 Task: Send an email with the signature Gus Powell with the subject Request for feedback on a social media campaign and the message I am writing to follow up on the status of the proposal. from softage.2@softage.net to softage.10@softage.net with an attached image file Slideshow_slide.jpg and move the email from Sent Items to the folder Journaling
Action: Key pressed n
Screenshot: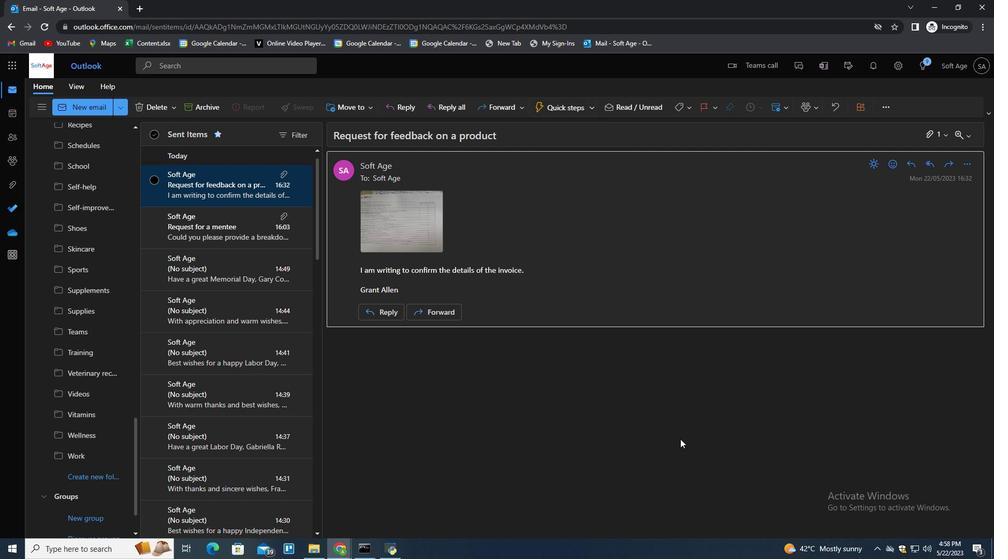 
Action: Mouse moved to (694, 106)
Screenshot: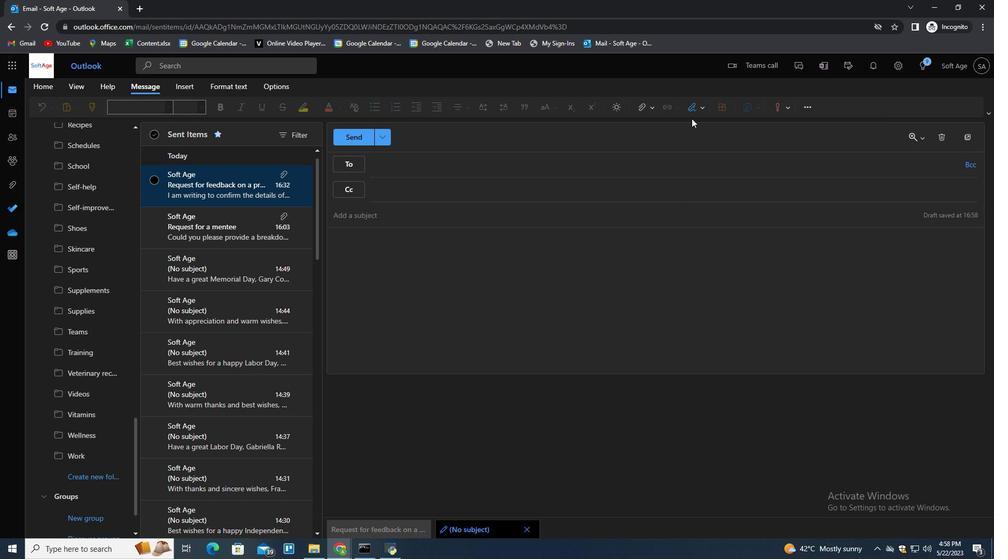 
Action: Mouse pressed left at (694, 106)
Screenshot: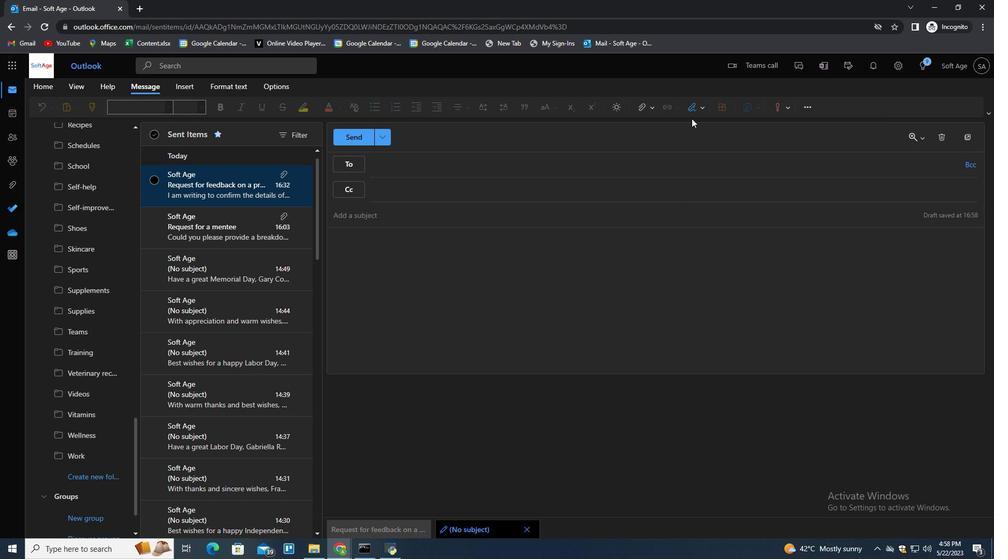 
Action: Mouse moved to (685, 150)
Screenshot: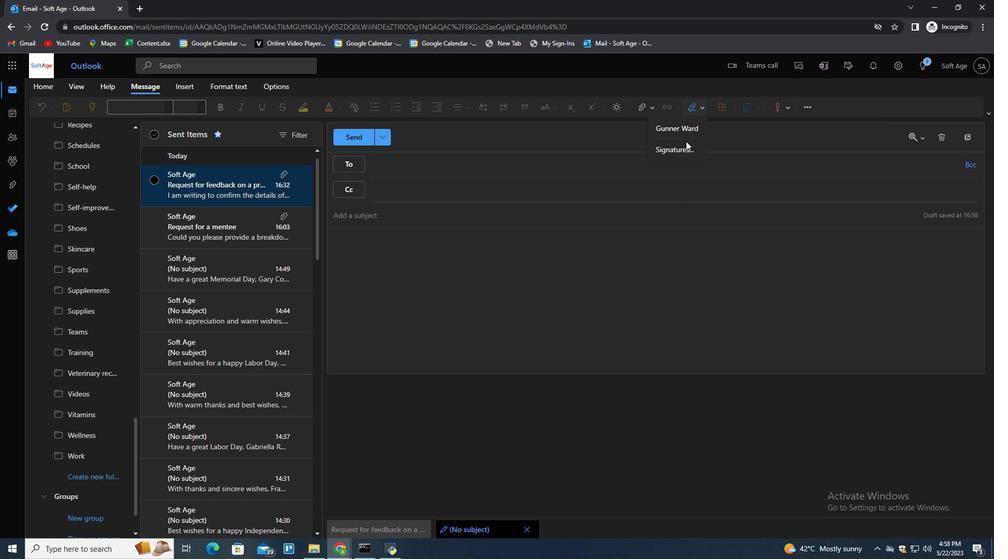 
Action: Mouse pressed left at (685, 150)
Screenshot: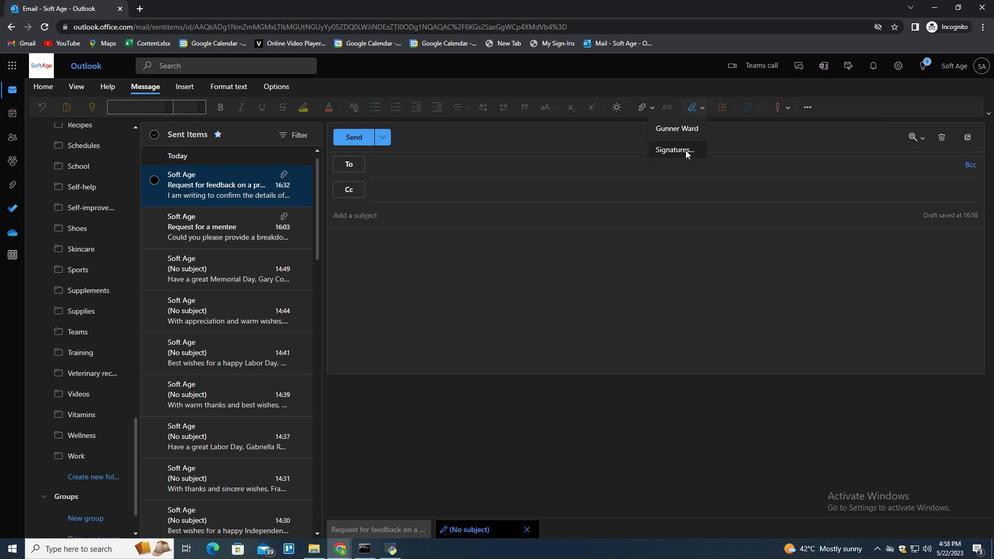 
Action: Mouse moved to (695, 192)
Screenshot: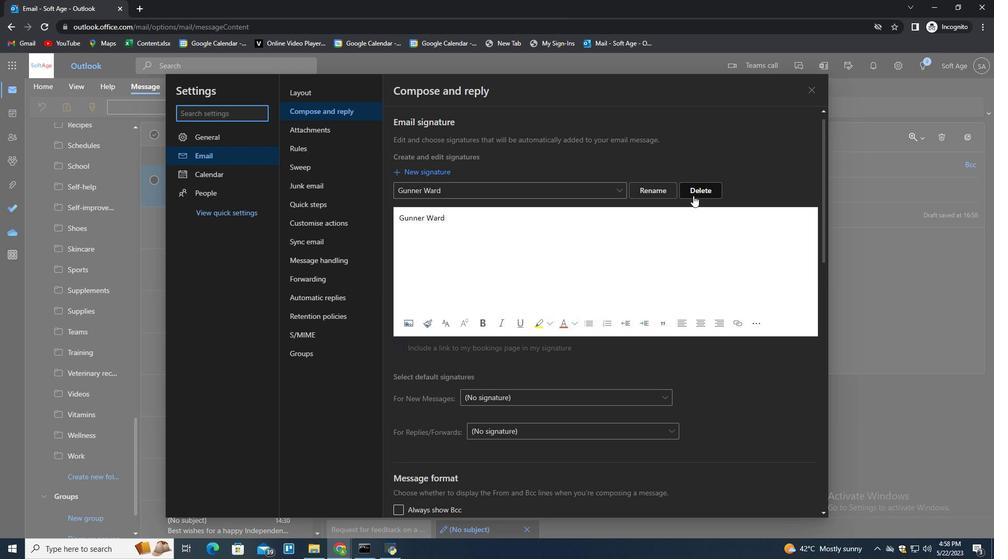 
Action: Mouse pressed left at (695, 192)
Screenshot: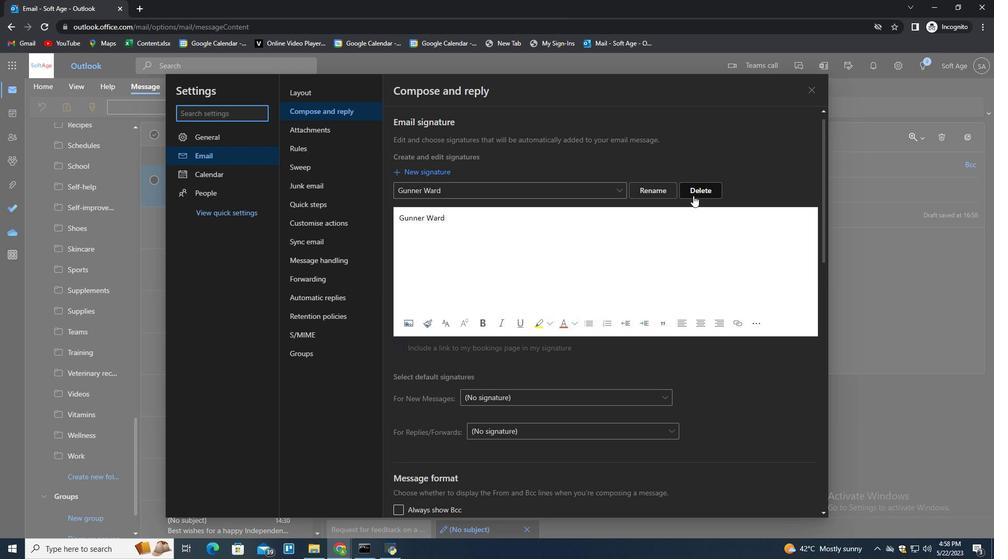 
Action: Mouse moved to (699, 189)
Screenshot: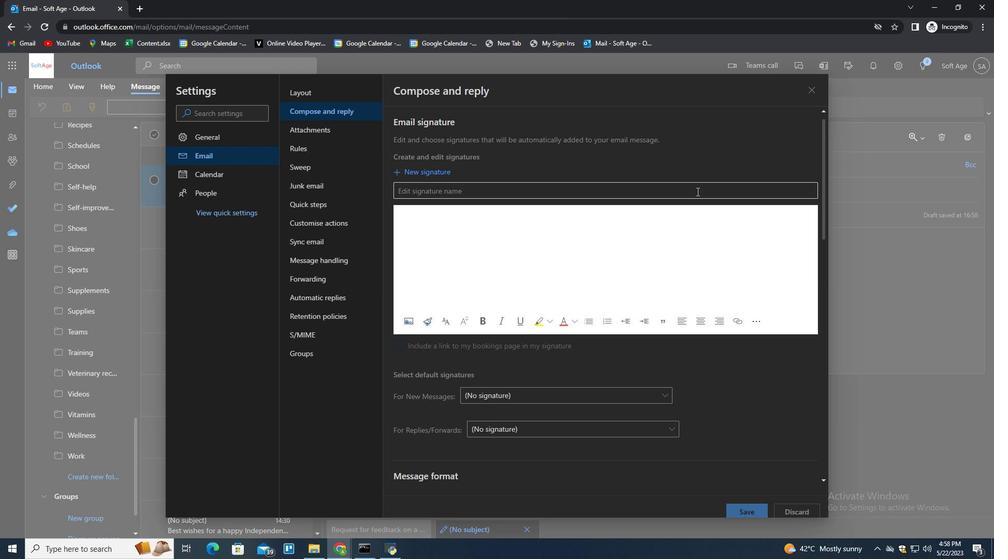 
Action: Mouse pressed left at (699, 189)
Screenshot: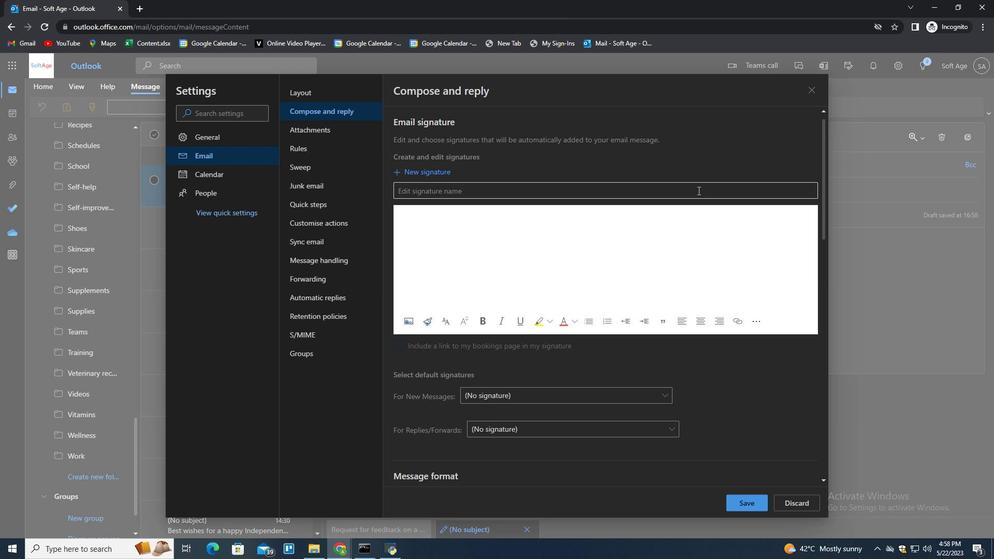 
Action: Key pressed <Key.shift>Gus<Key.space><Key.shift>Powee<Key.backspace>ll<Key.tab><Key.shift>Guss<Key.space><Key.shift><Key.backspace><Key.backspace><Key.space><Key.shift>Powell
Screenshot: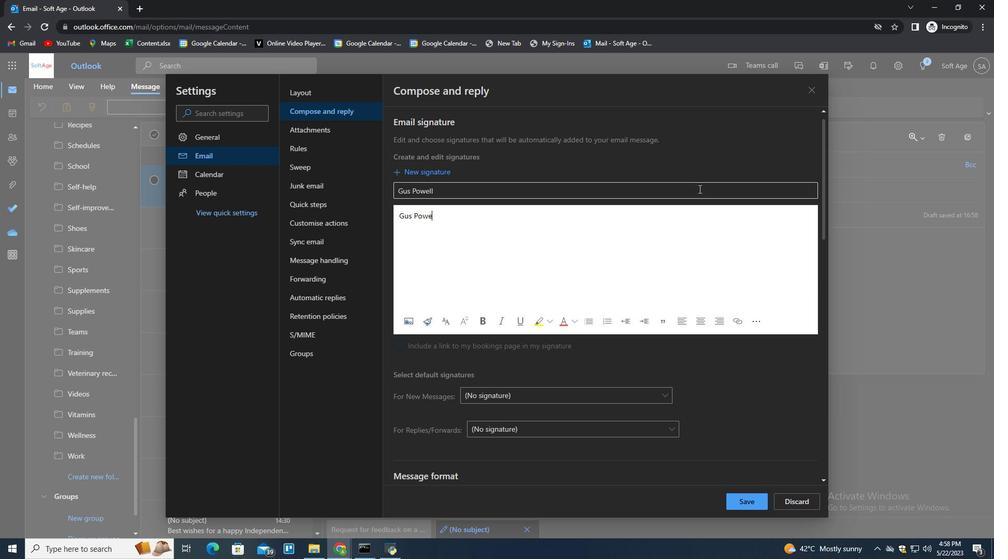 
Action: Mouse moved to (758, 503)
Screenshot: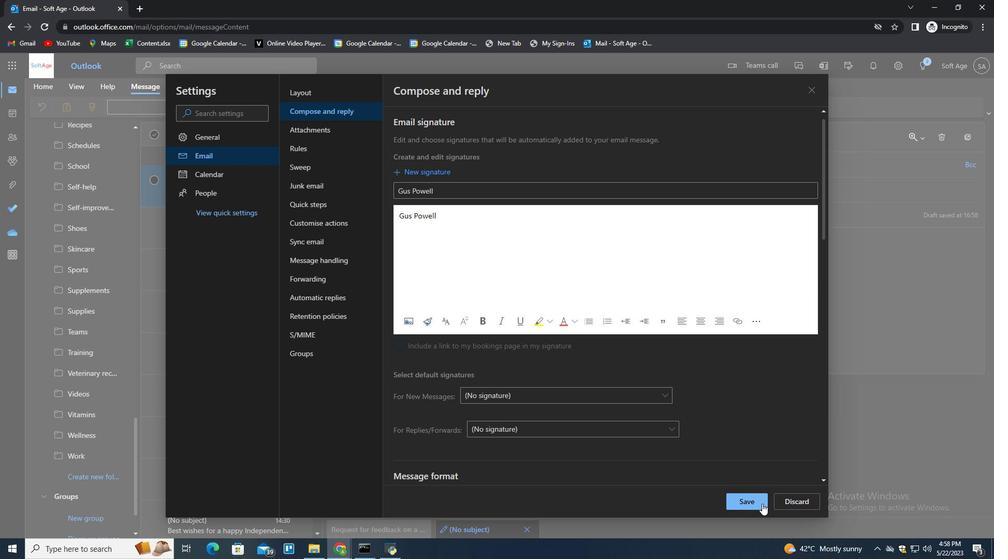 
Action: Mouse pressed left at (758, 503)
Screenshot: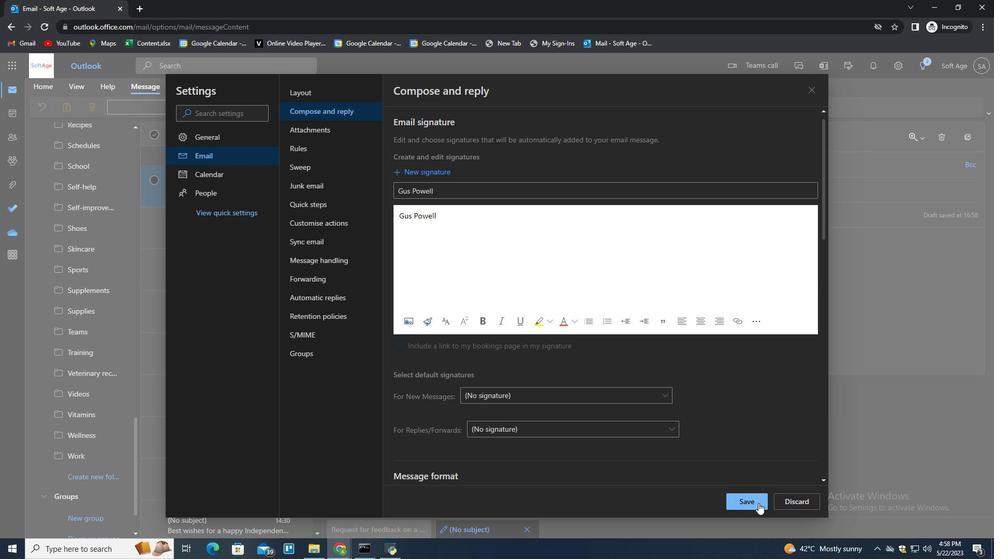 
Action: Mouse moved to (884, 293)
Screenshot: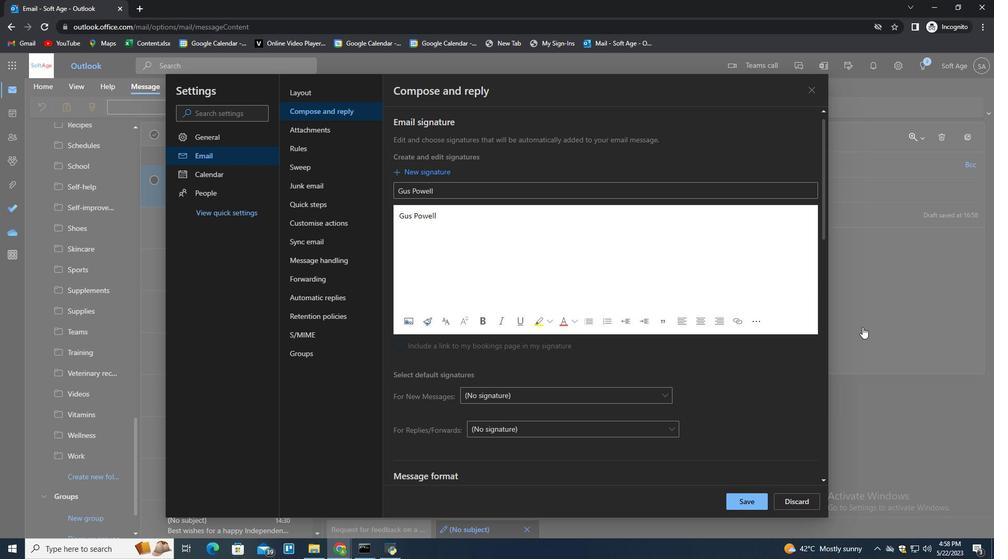 
Action: Mouse pressed left at (884, 293)
Screenshot: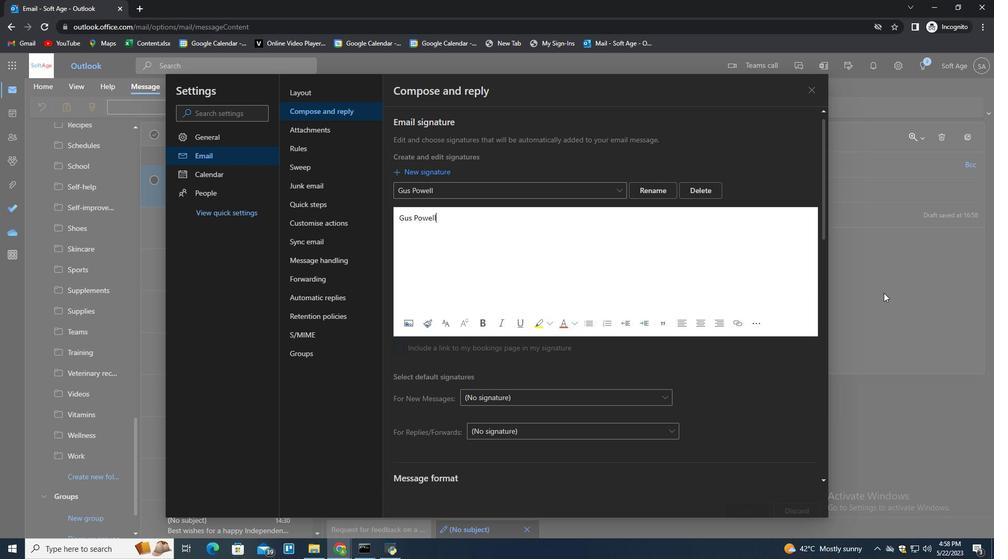 
Action: Mouse moved to (696, 102)
Screenshot: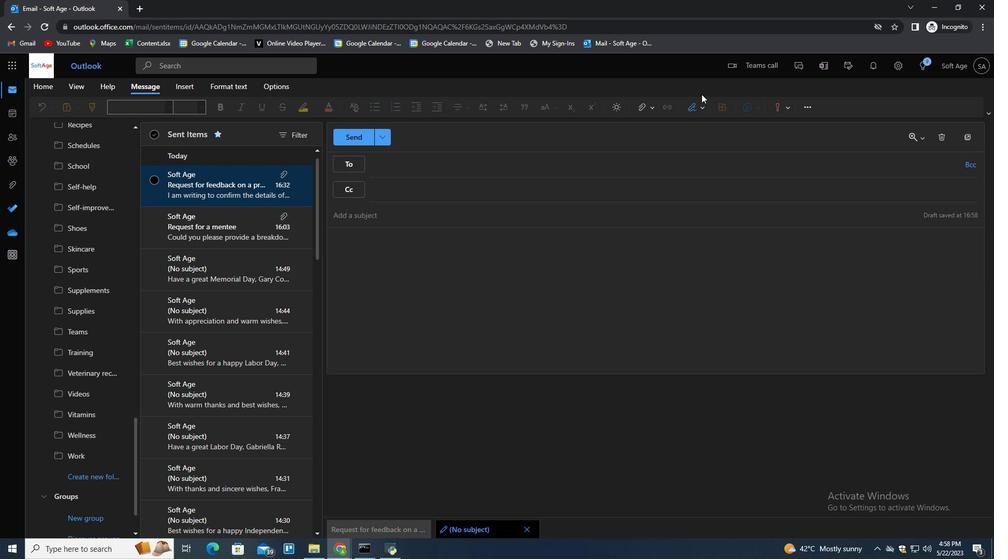 
Action: Mouse pressed left at (696, 102)
Screenshot: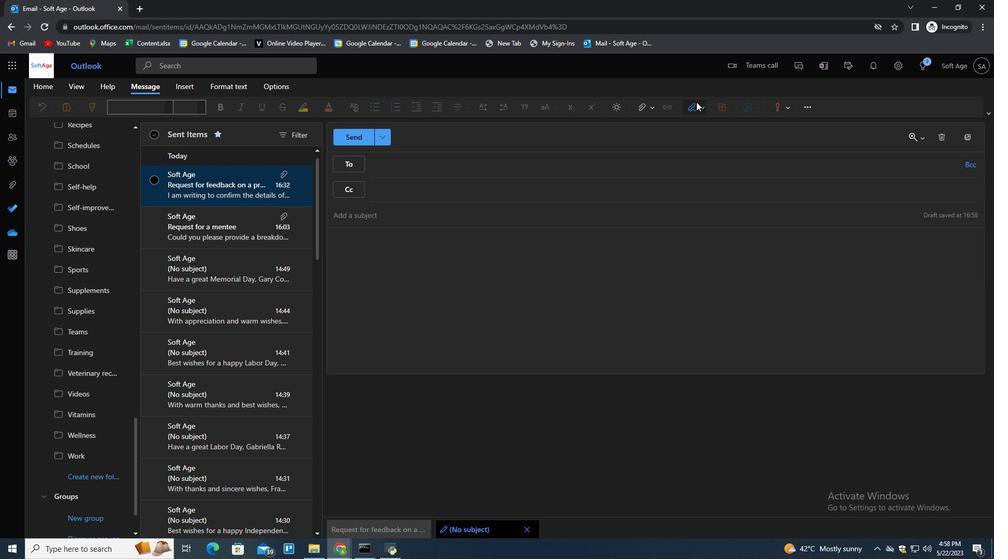 
Action: Mouse moved to (679, 136)
Screenshot: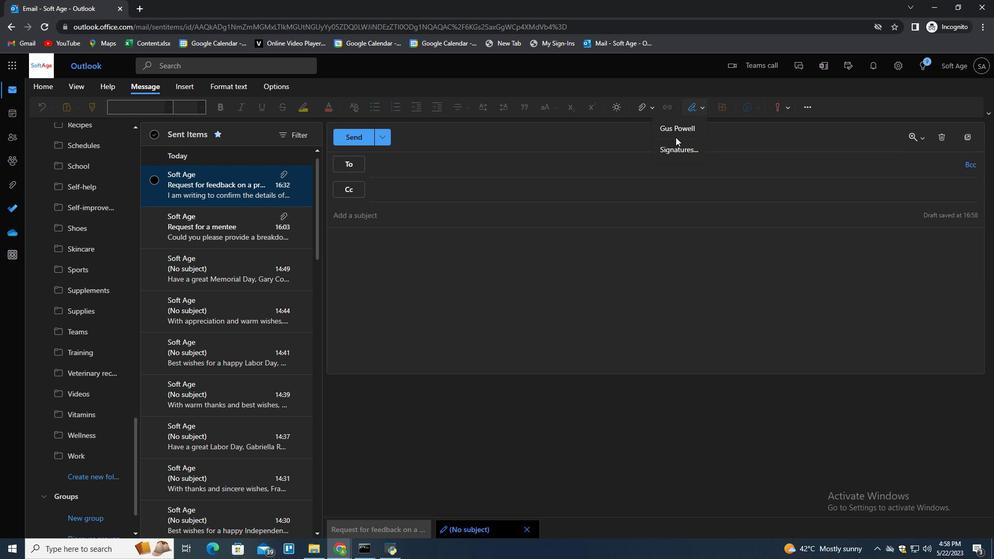 
Action: Mouse pressed left at (679, 136)
Screenshot: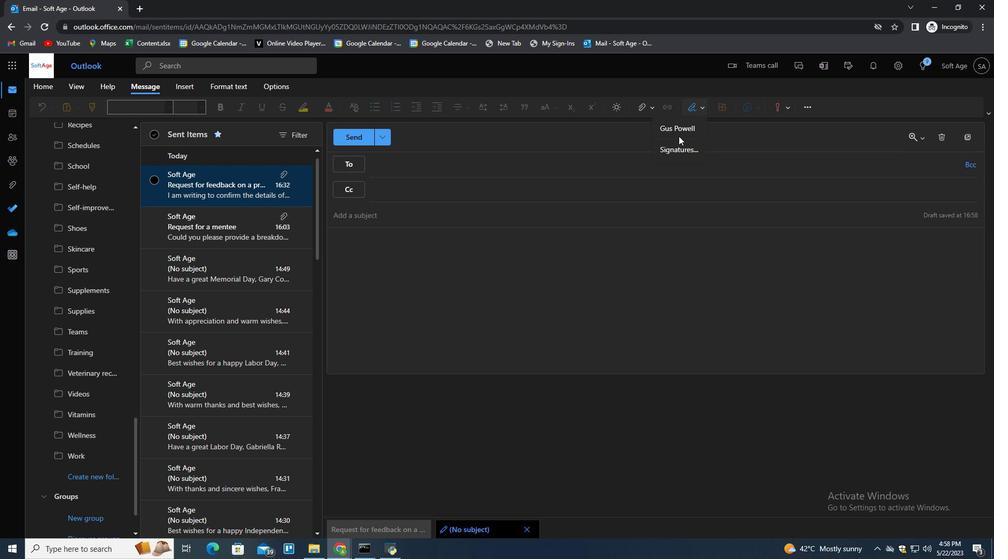 
Action: Mouse moved to (436, 214)
Screenshot: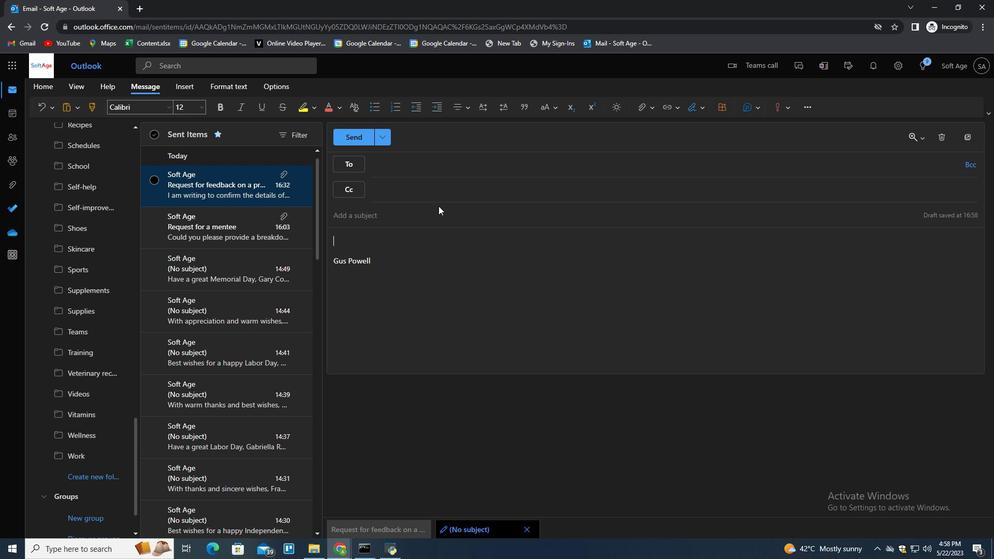 
Action: Mouse pressed left at (436, 214)
Screenshot: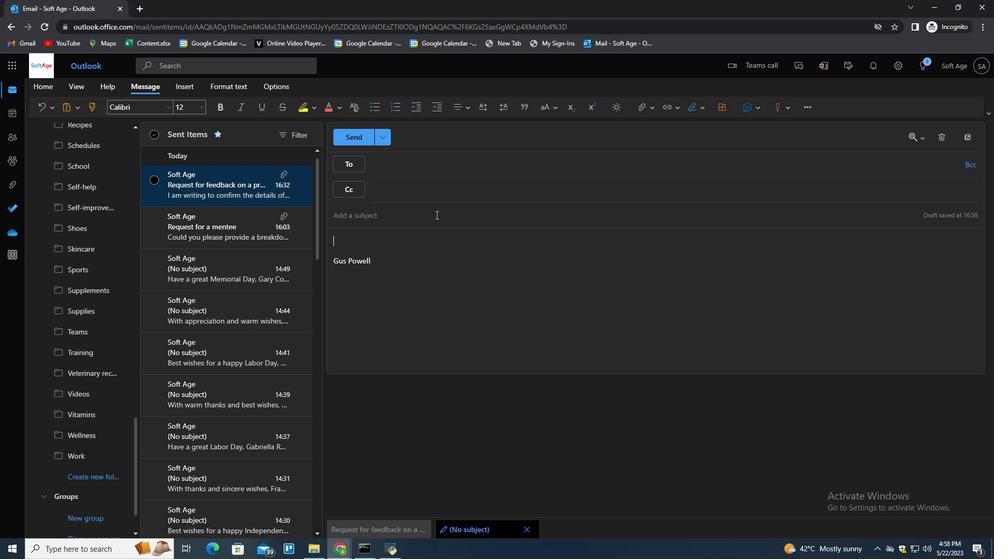
Action: Key pressed <Key.shift>
Screenshot: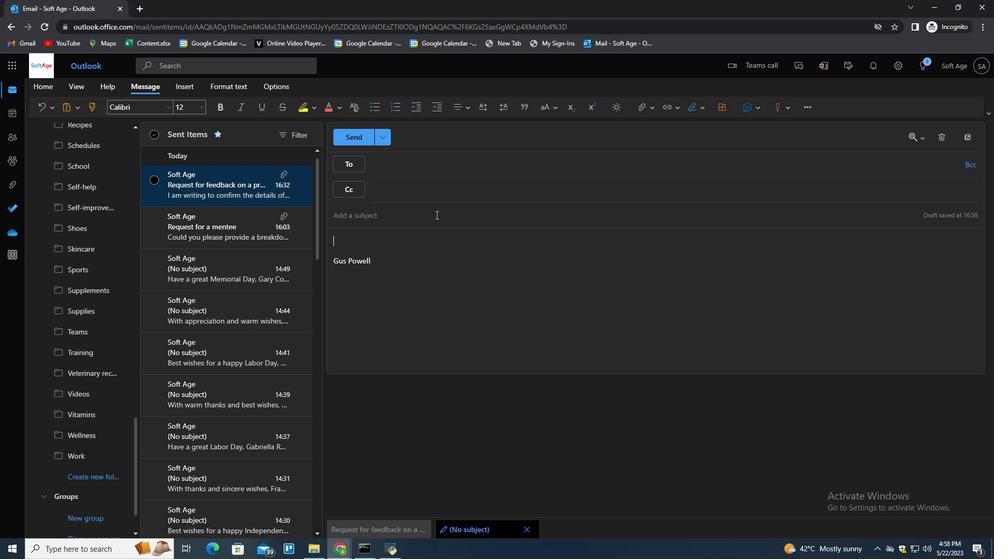 
Action: Mouse moved to (436, 214)
Screenshot: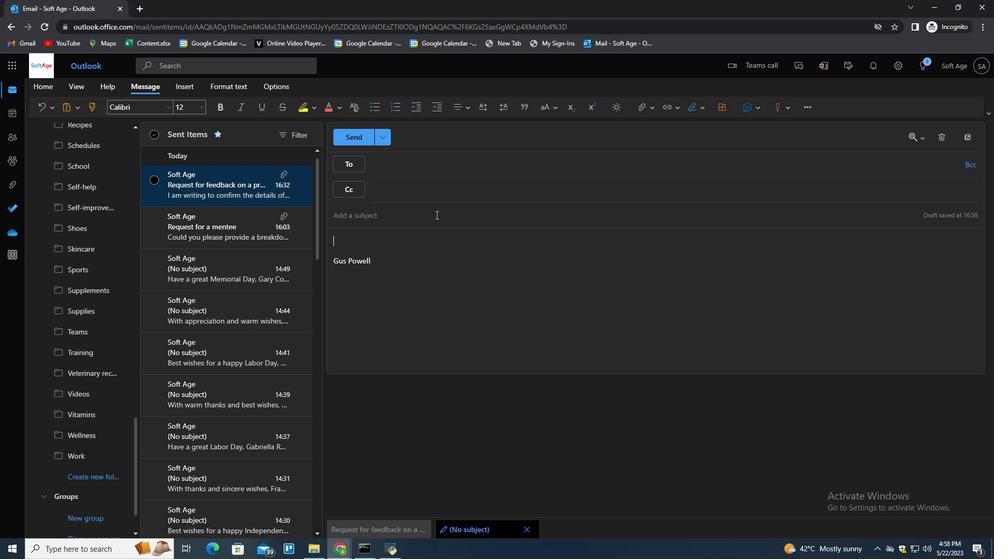 
Action: Key pressed Request<Key.space>for<Key.space>feedback<Key.space>on<Key.space>a<Key.space>social<Key.space>mediaco<Key.backspace><Key.backspace><Key.space>compaign<Key.tab>
Screenshot: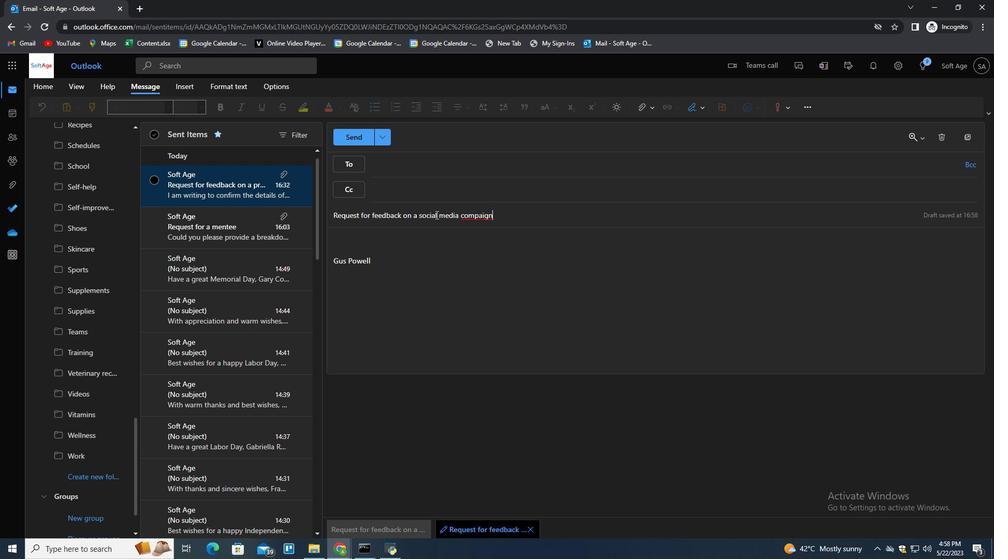 
Action: Mouse moved to (489, 217)
Screenshot: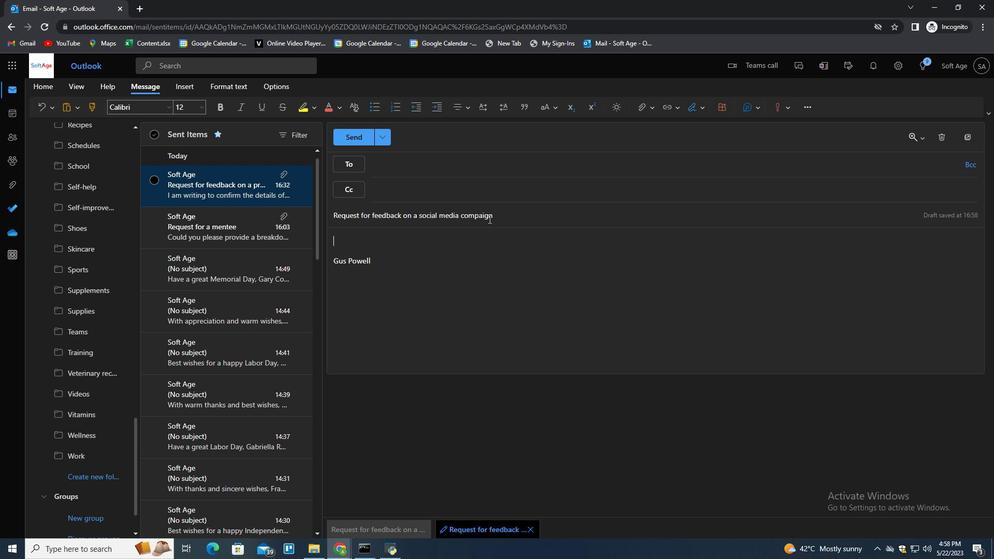 
Action: Mouse pressed left at (489, 217)
Screenshot: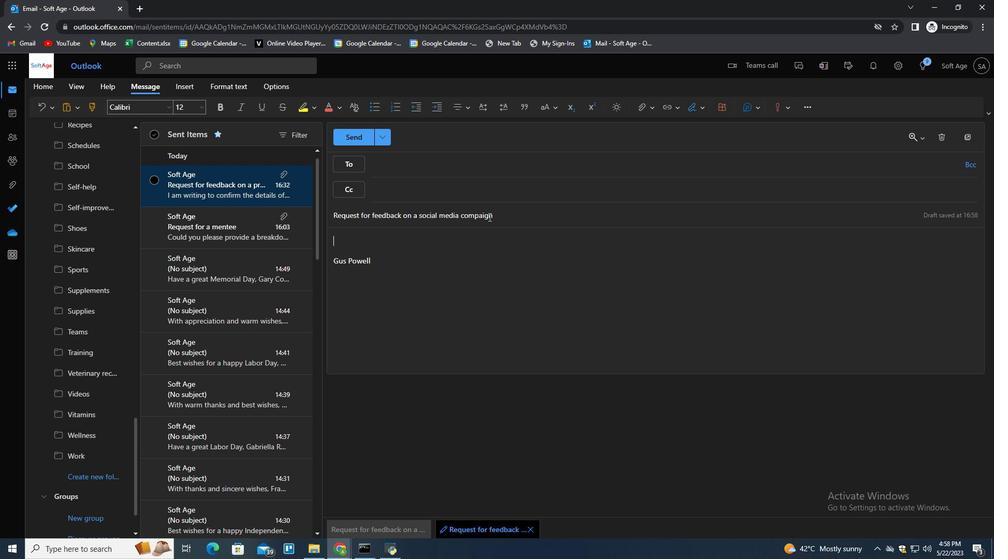 
Action: Mouse moved to (533, 218)
Screenshot: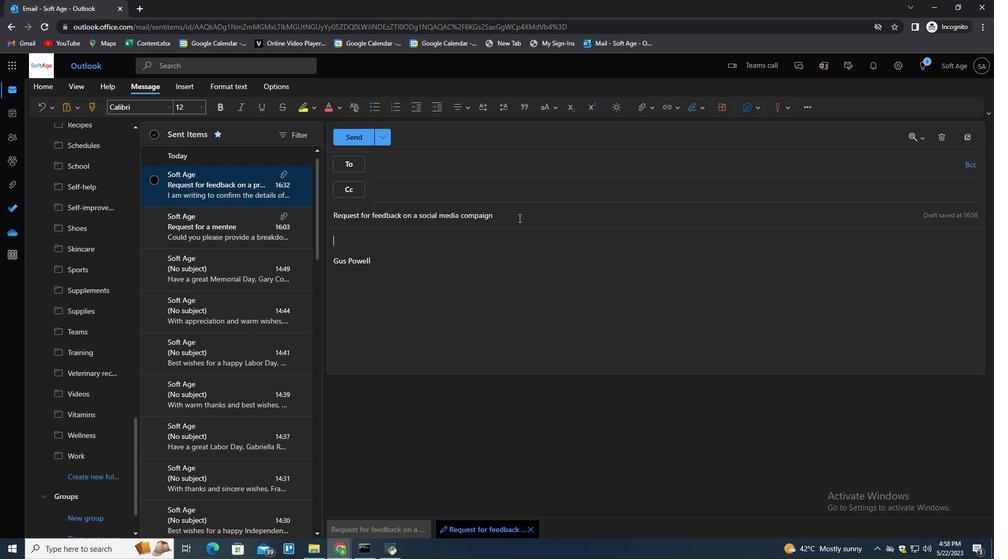 
Action: Key pressed <Key.left><Key.left><Key.left><Key.left><Key.left><Key.left><Key.right><Key.backspace>a<Key.tab><Key.shift>I<Key.space>am<Key.space>writing<Key.space>to<Key.space>follow<Key.space>up<Key.space>on<Key.space>the<Key.space>status<Key.space>of<Key.space>the<Key.space>proposal<Key.backspace>l.
Screenshot: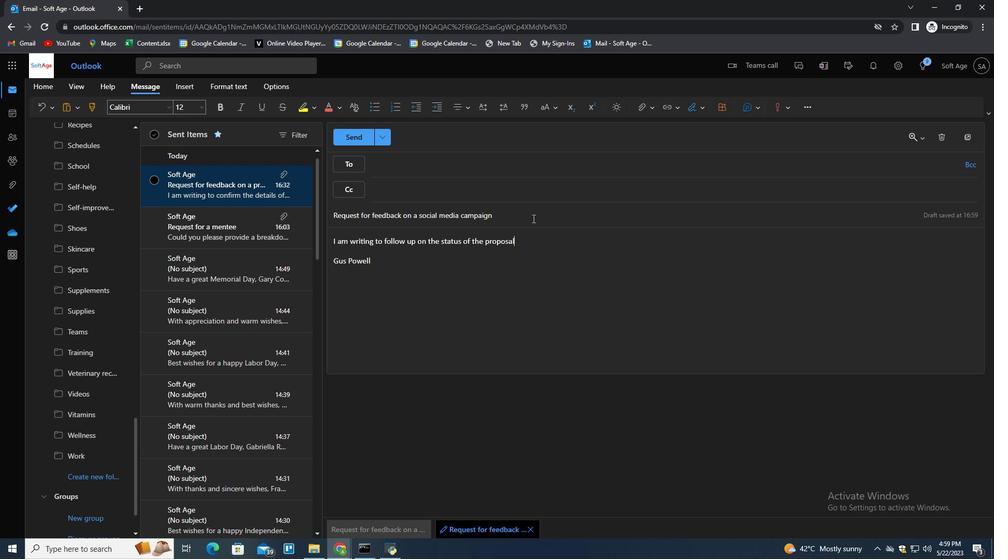 
Action: Mouse moved to (475, 168)
Screenshot: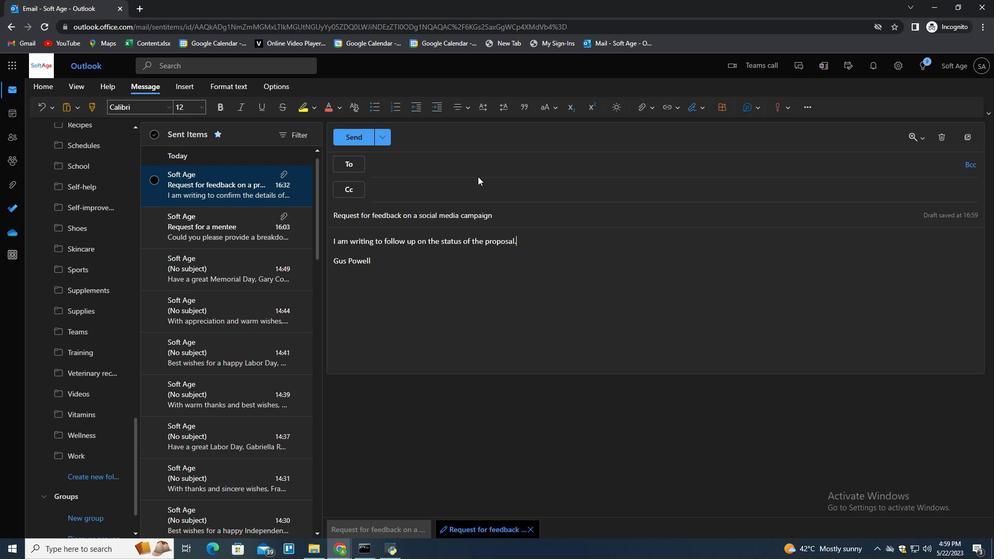 
Action: Mouse pressed left at (475, 168)
Screenshot: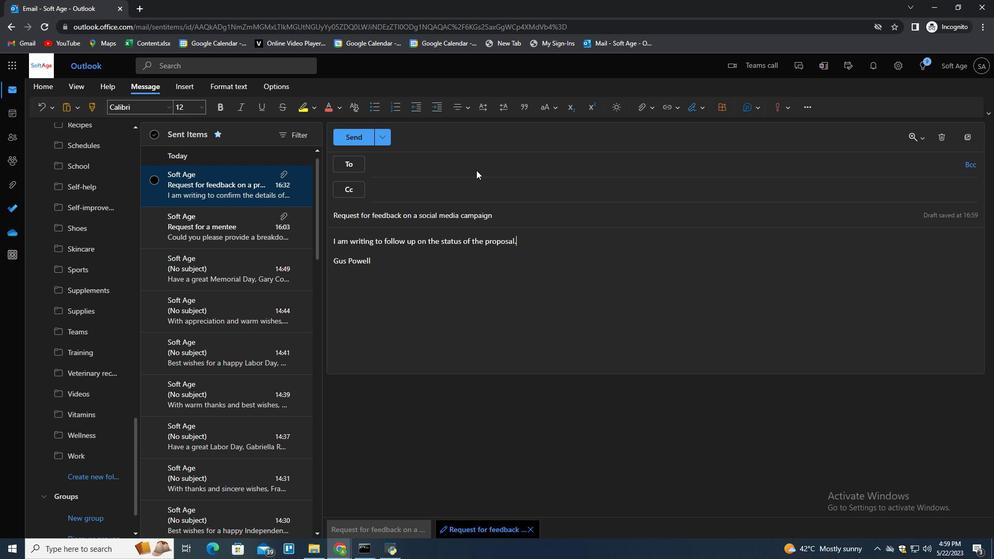 
Action: Key pressed softage.10softgae<Key.backspace><Key.backspace>ag<Key.backspace><Key.backspace>a<Key.backspace><Key.backspace>age.net<Key.enter><Key.left><Key.left><Key.left><Key.left><Key.left><Key.left><Key.left><Key.left><Key.left><Key.left><Key.left><Key.shift>@<Key.enter>
Screenshot: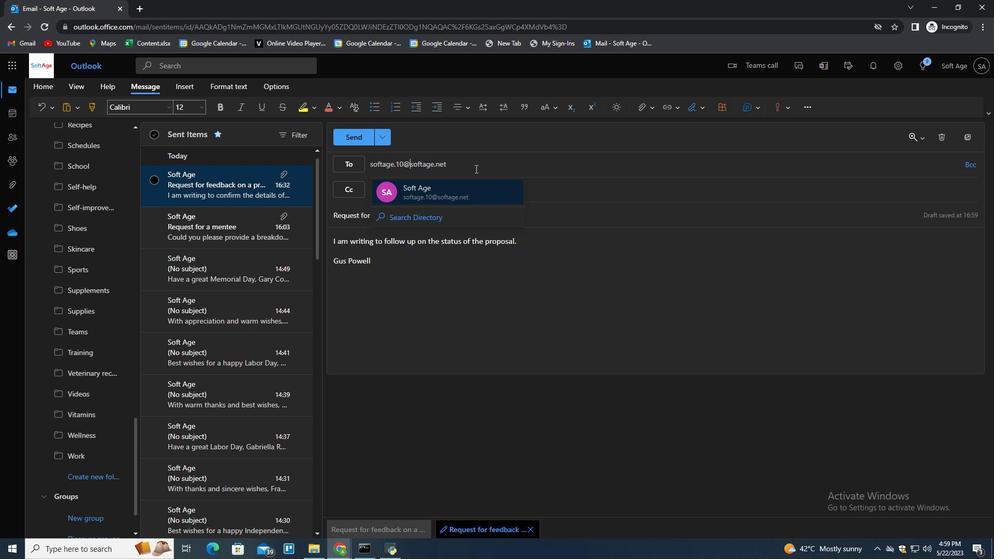 
Action: Mouse moved to (561, 253)
Screenshot: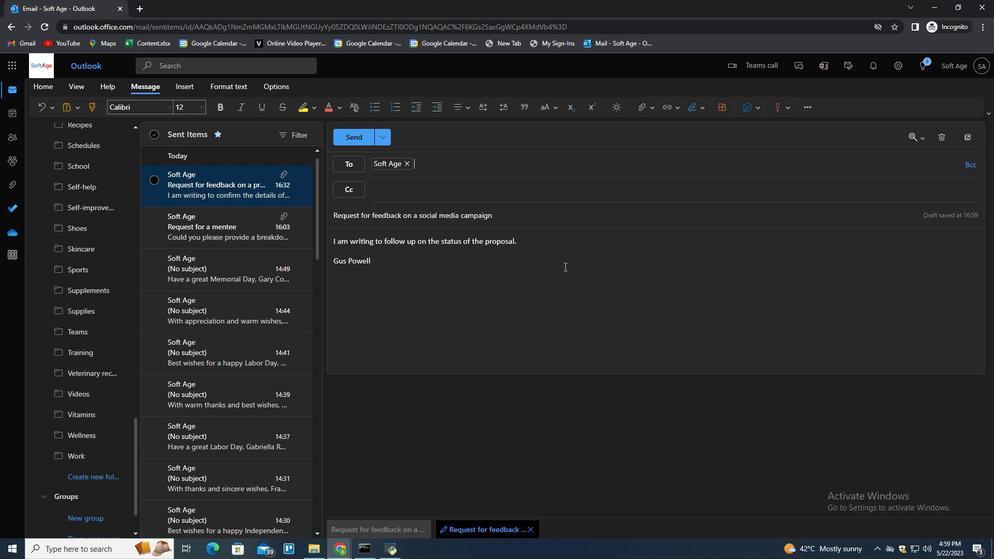 
Action: Mouse pressed left at (561, 253)
Screenshot: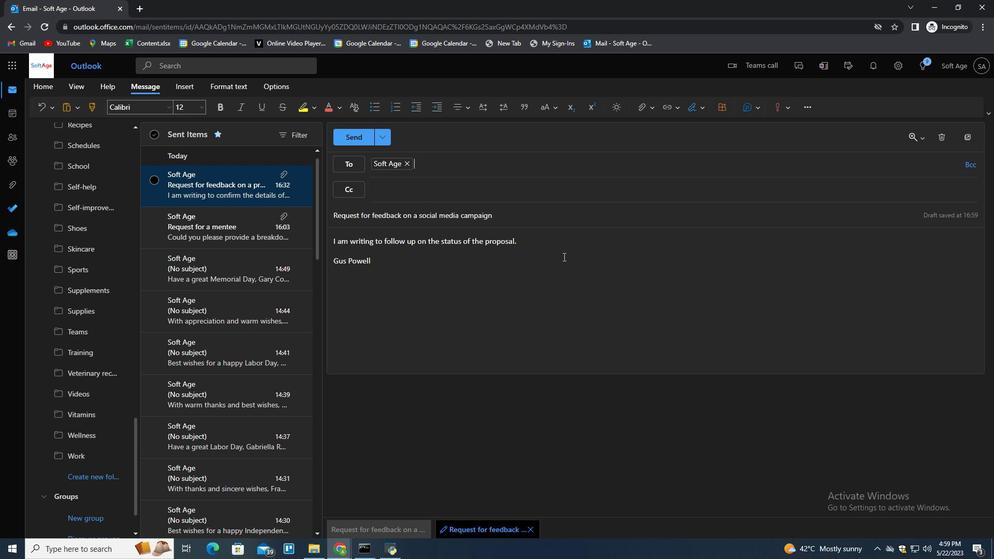 
Action: Mouse moved to (645, 109)
Screenshot: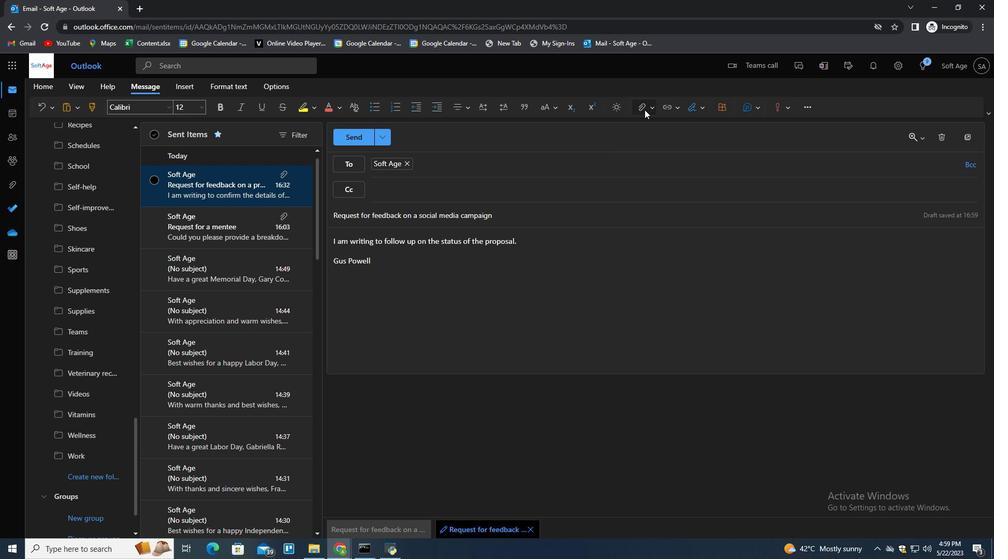 
Action: Mouse pressed left at (645, 109)
Screenshot: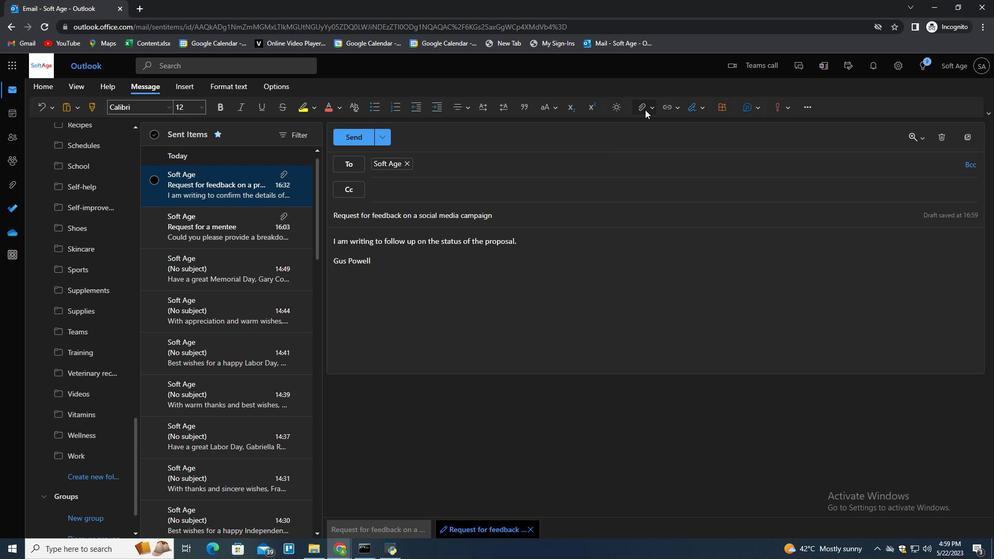 
Action: Mouse moved to (631, 124)
Screenshot: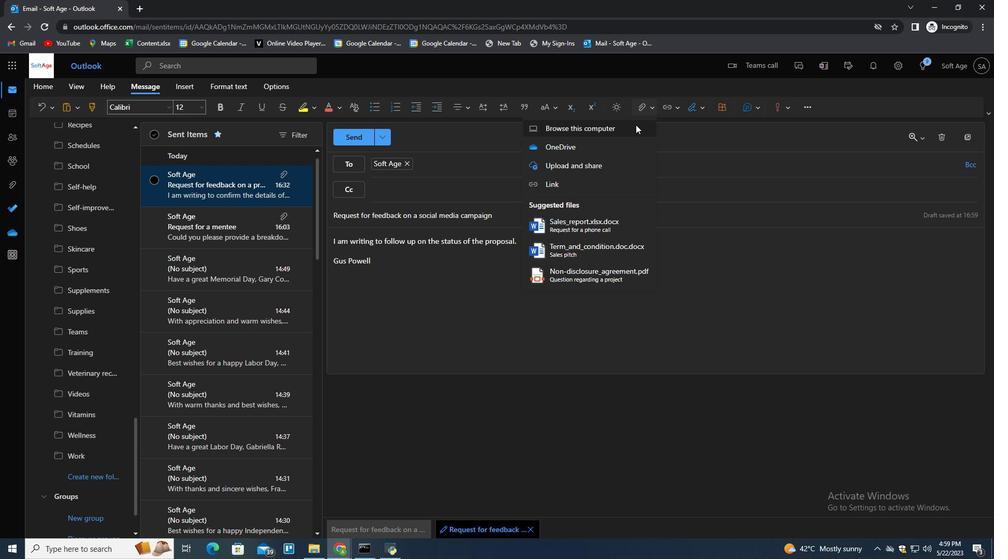 
Action: Mouse pressed left at (631, 124)
Screenshot: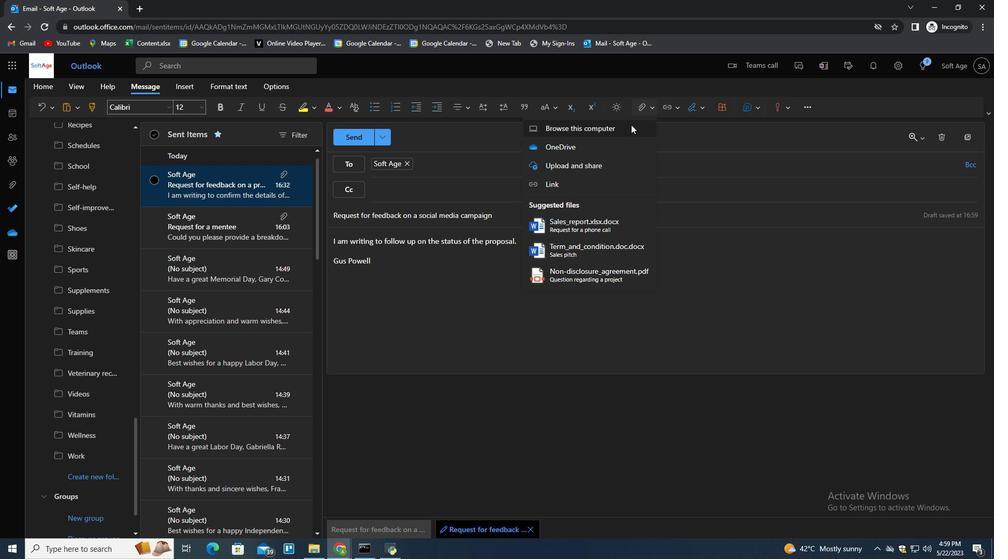 
Action: Mouse moved to (204, 148)
Screenshot: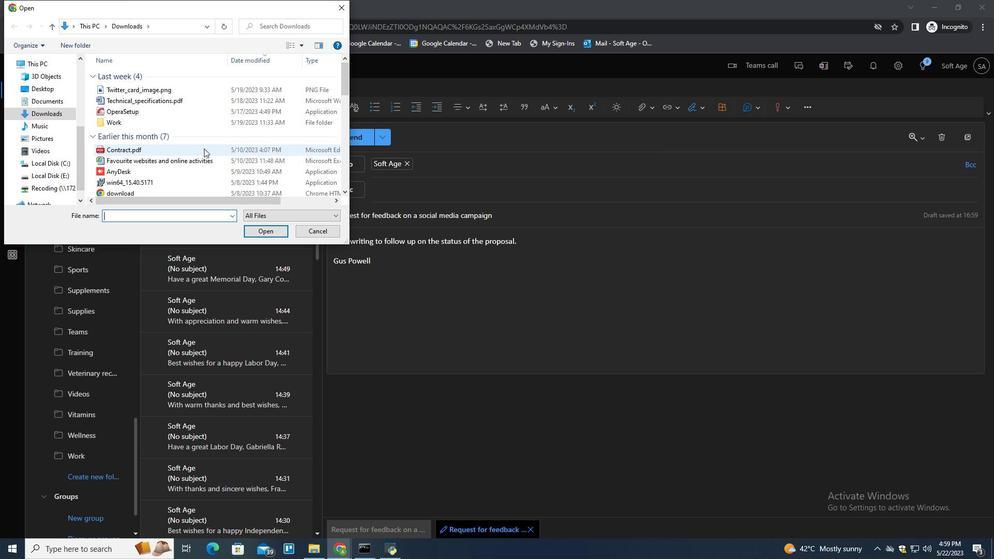 
Action: Mouse scrolled (204, 147) with delta (0, 0)
Screenshot: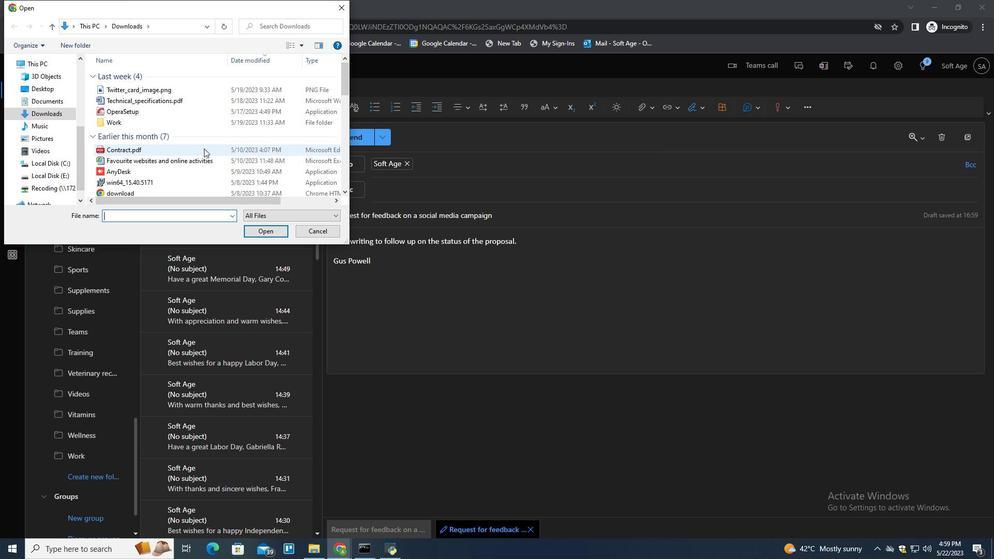 
Action: Mouse scrolled (204, 147) with delta (0, 0)
Screenshot: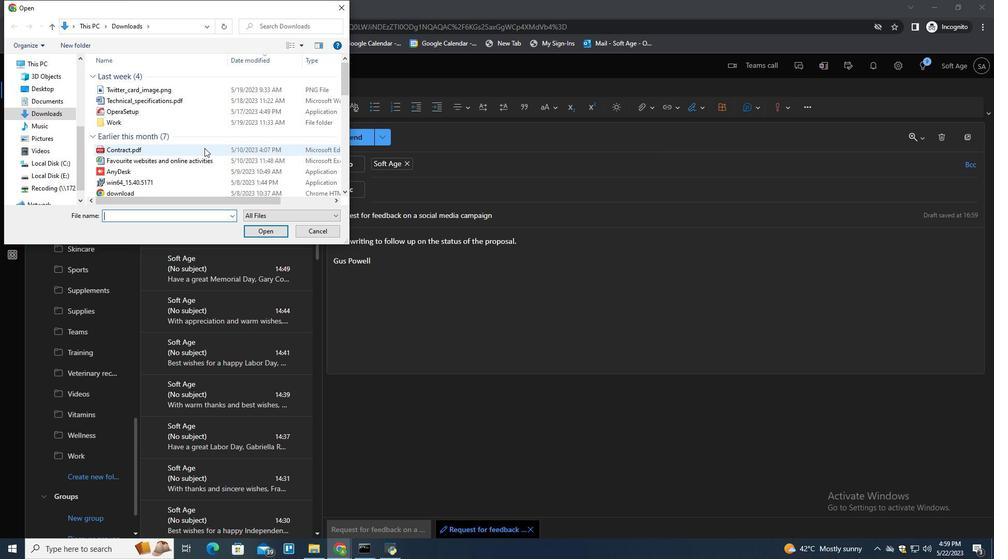 
Action: Mouse scrolled (204, 147) with delta (0, 0)
Screenshot: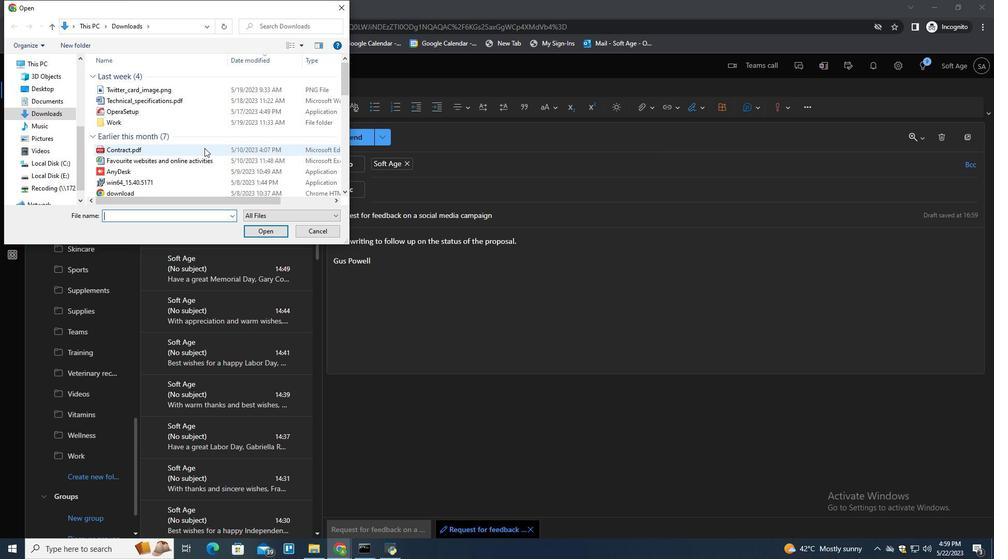 
Action: Mouse scrolled (204, 147) with delta (0, 0)
Screenshot: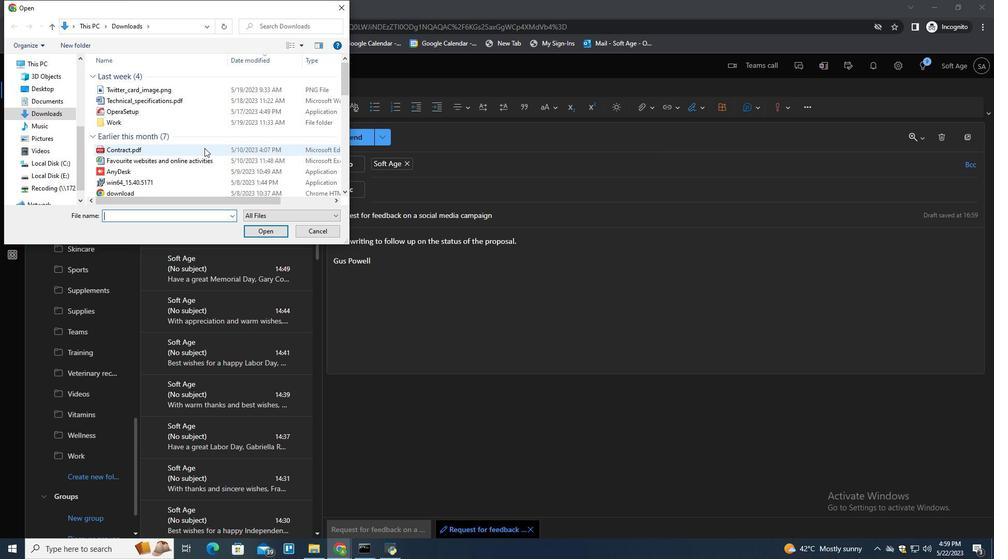 
Action: Mouse scrolled (204, 147) with delta (0, 0)
Screenshot: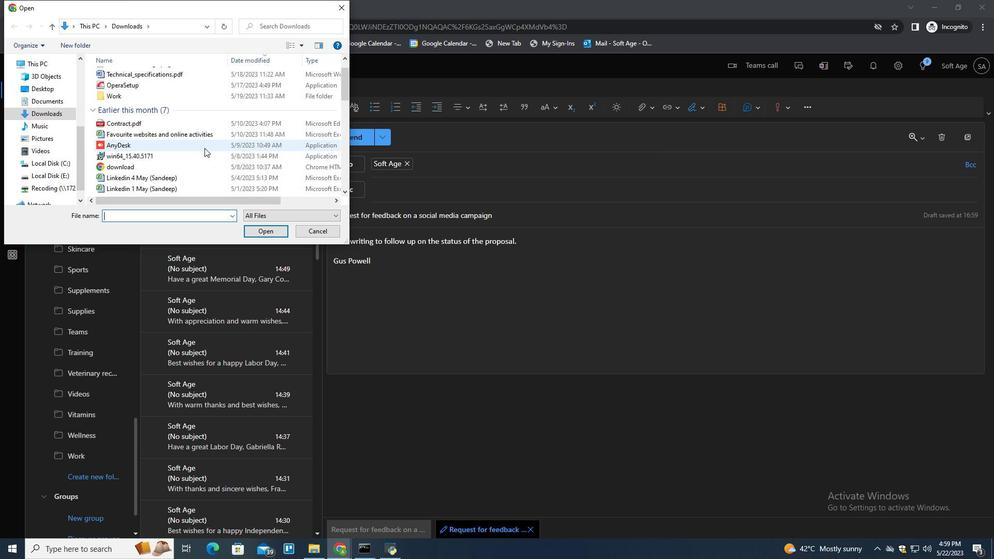 
Action: Mouse scrolled (204, 147) with delta (0, 0)
Screenshot: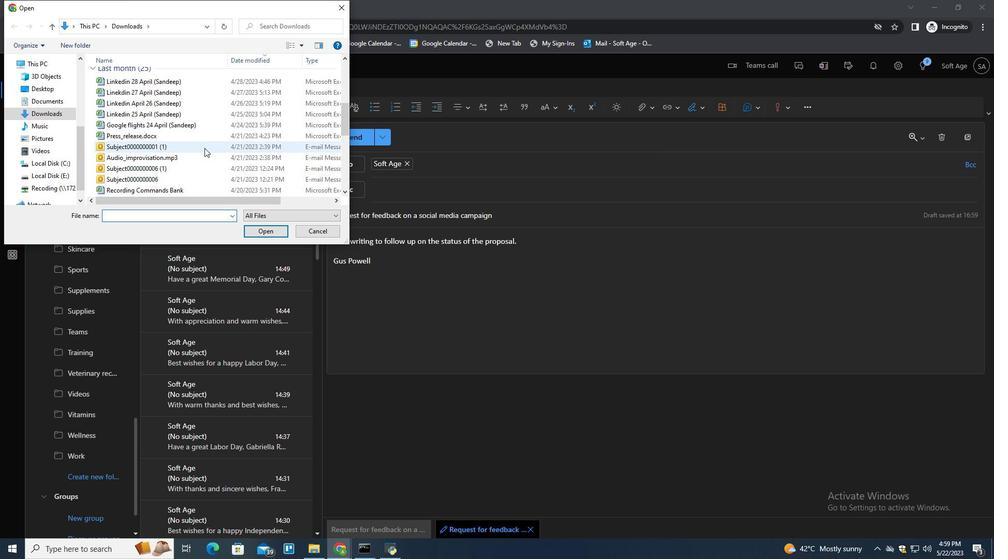 
Action: Mouse scrolled (204, 147) with delta (0, 0)
Screenshot: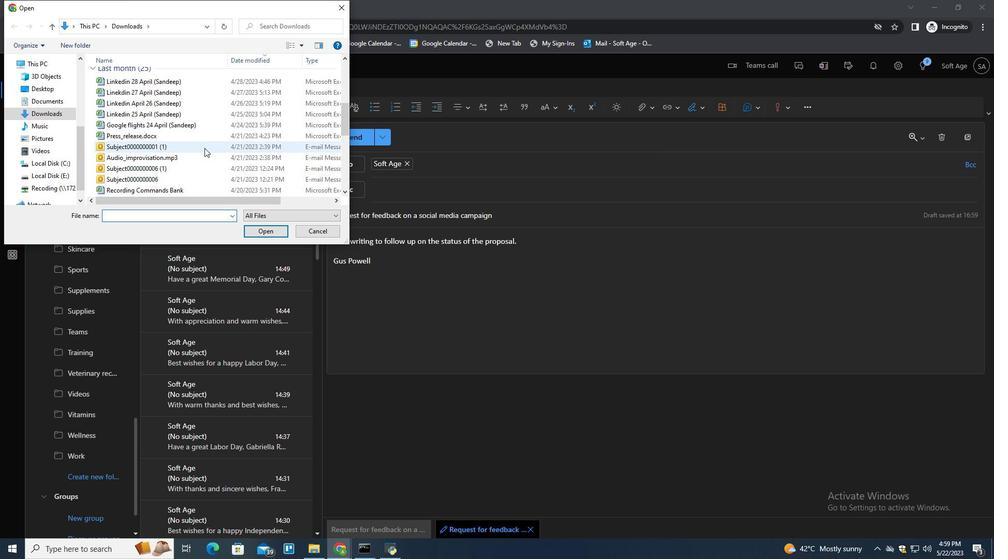 
Action: Mouse scrolled (204, 147) with delta (0, 0)
Screenshot: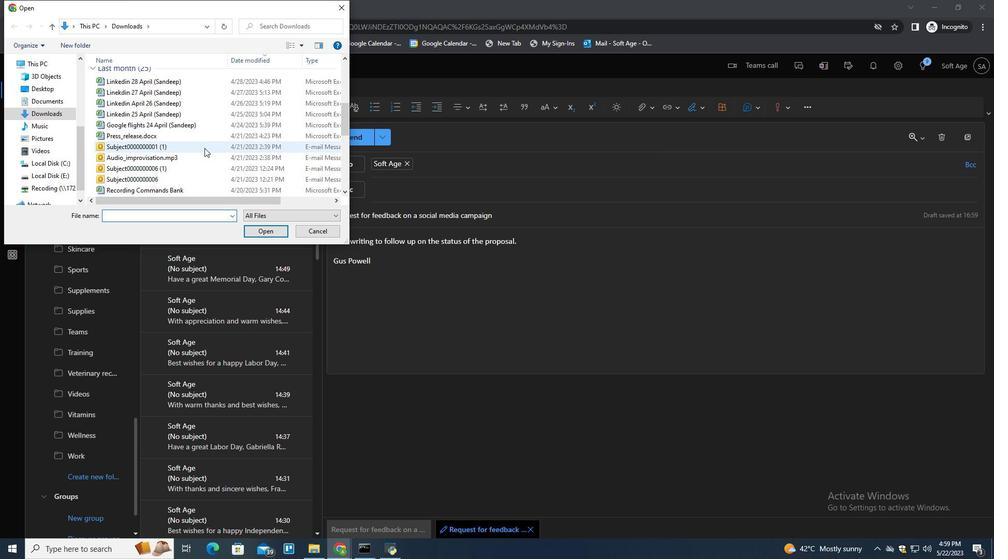 
Action: Mouse scrolled (204, 147) with delta (0, 0)
Screenshot: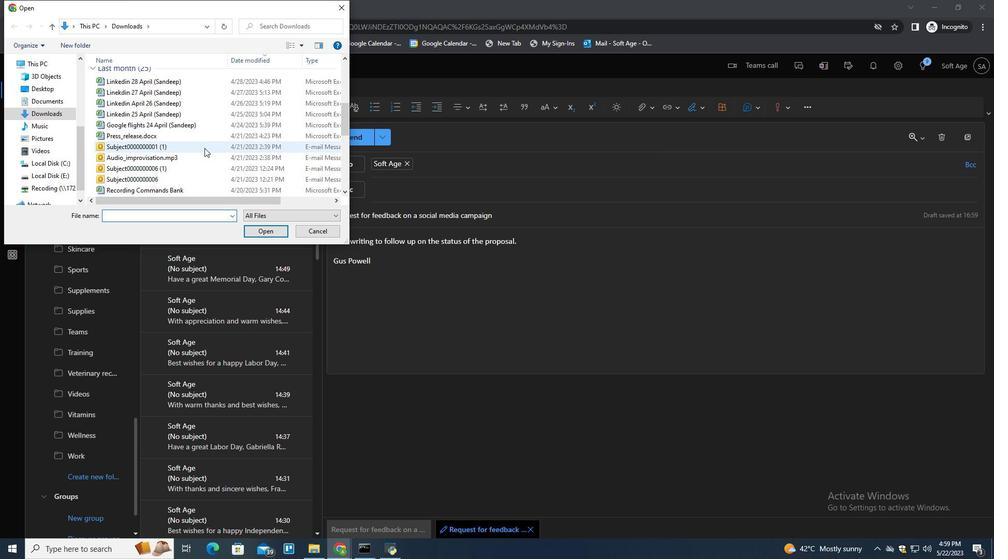 
Action: Mouse scrolled (204, 147) with delta (0, 0)
Screenshot: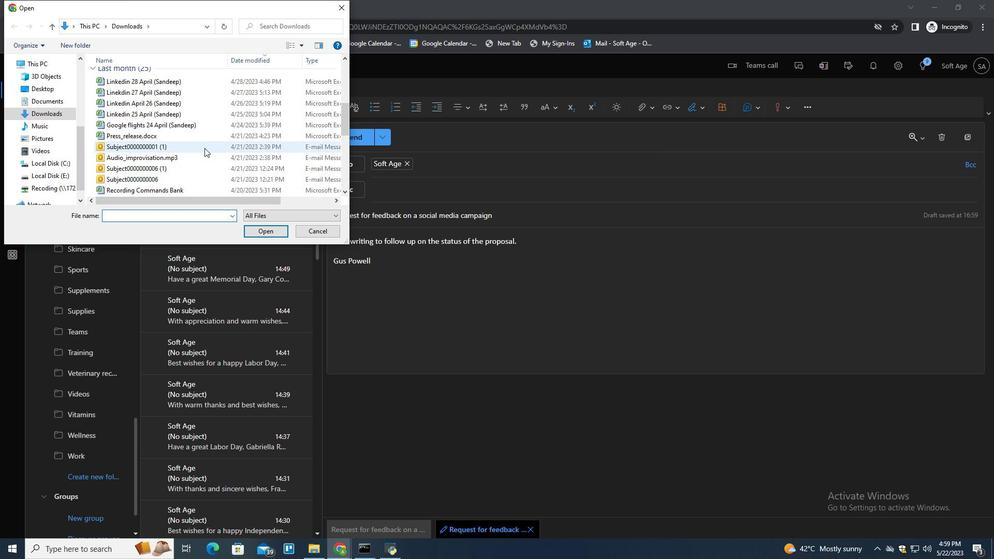 
Action: Mouse scrolled (204, 147) with delta (0, 0)
Screenshot: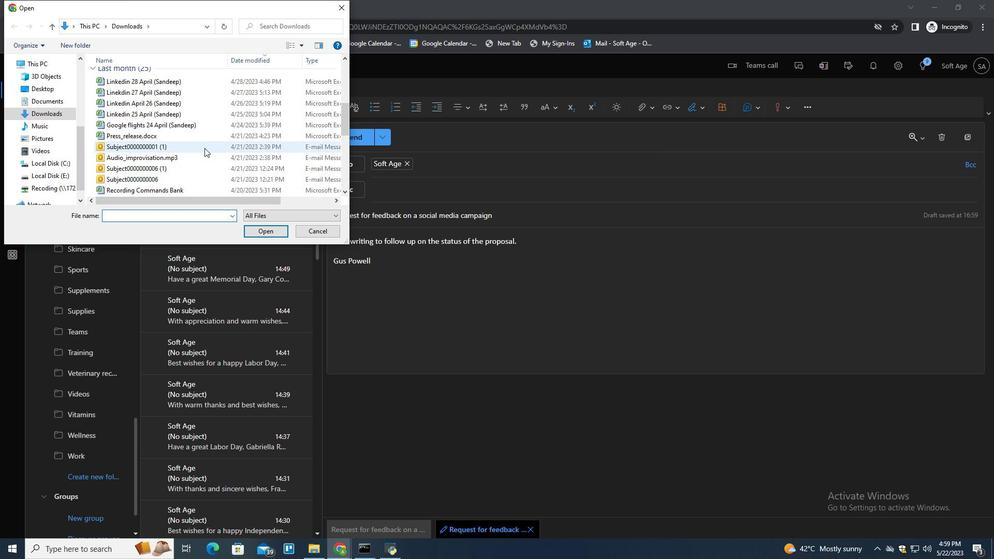 
Action: Mouse scrolled (204, 147) with delta (0, 0)
Screenshot: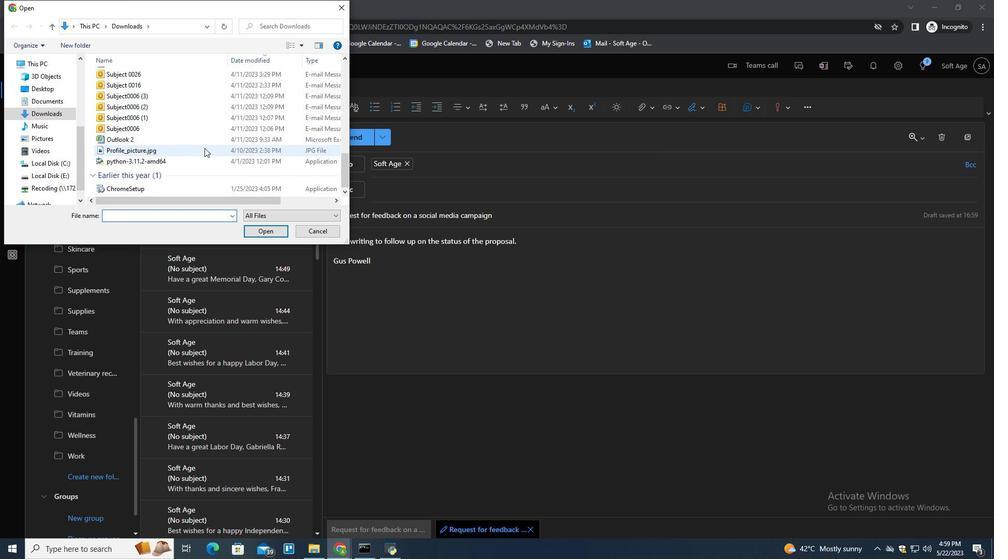 
Action: Mouse scrolled (204, 147) with delta (0, 0)
Screenshot: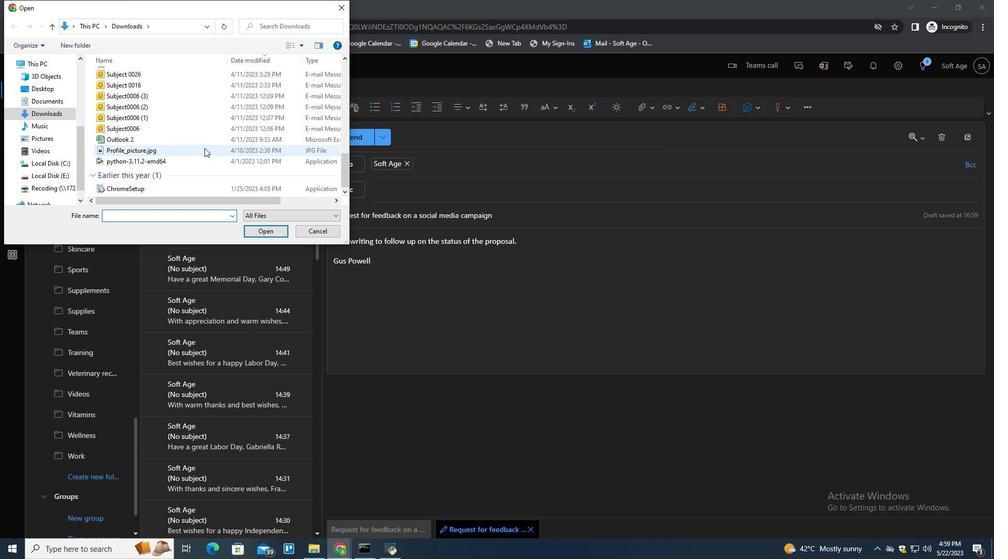 
Action: Mouse scrolled (204, 147) with delta (0, 0)
Screenshot: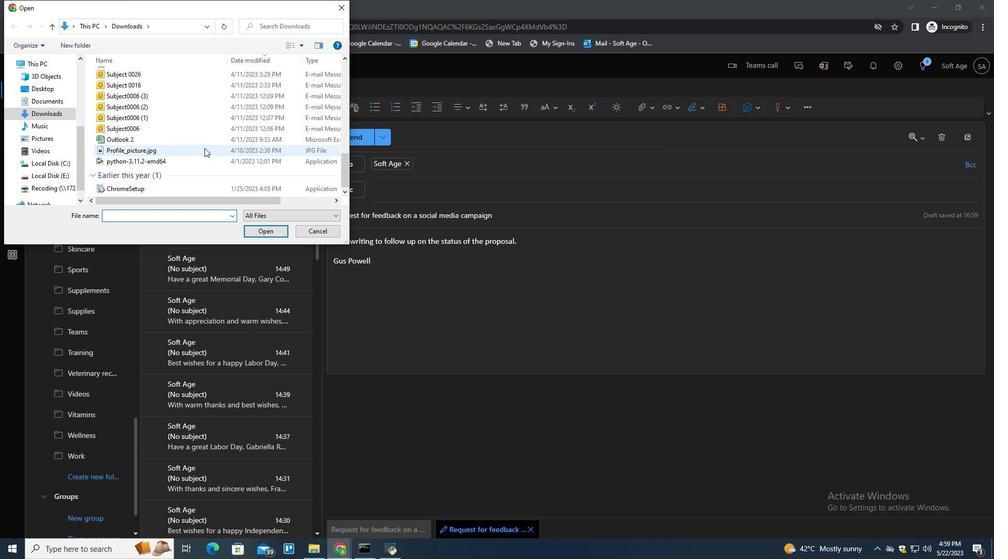 
Action: Mouse scrolled (204, 147) with delta (0, 0)
Screenshot: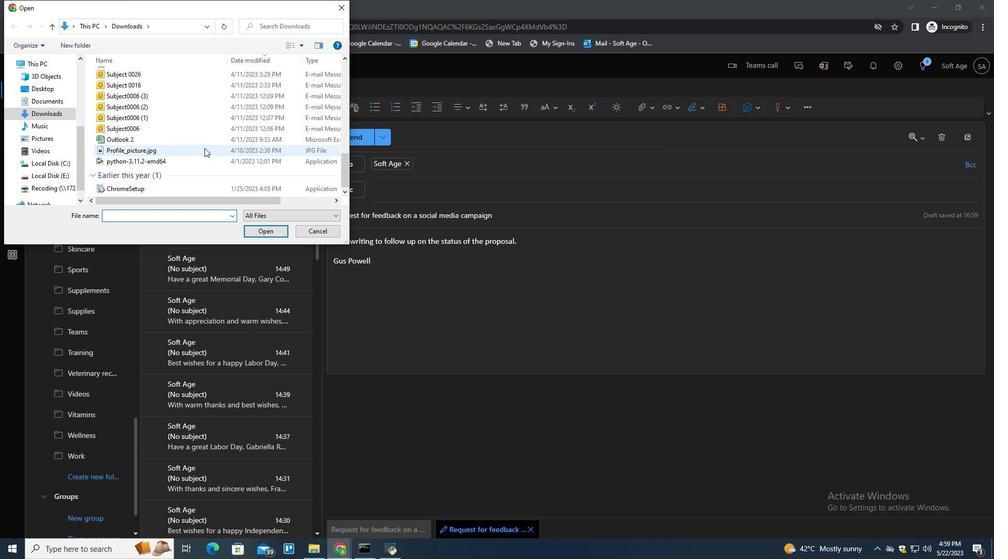 
Action: Mouse scrolled (204, 147) with delta (0, 0)
Screenshot: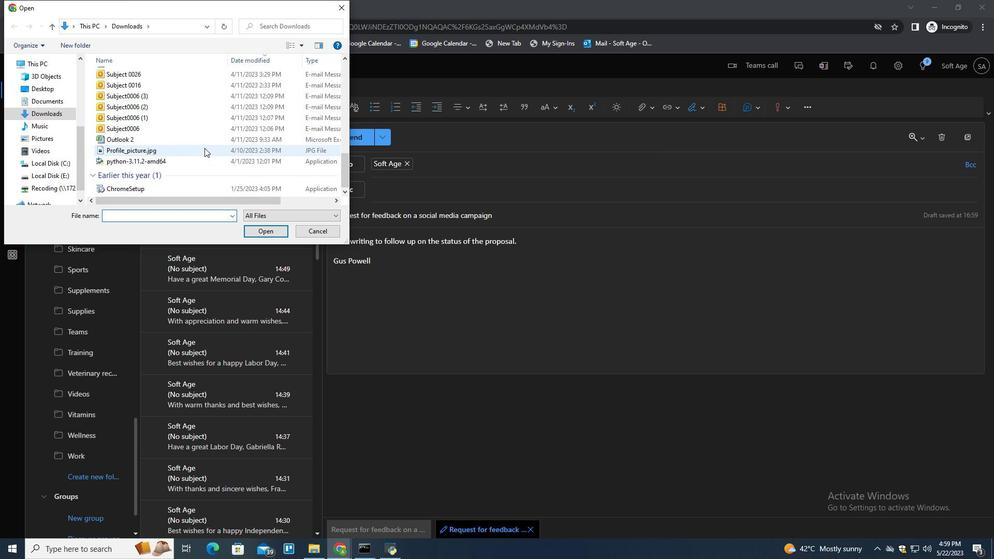 
Action: Mouse scrolled (204, 147) with delta (0, 0)
Screenshot: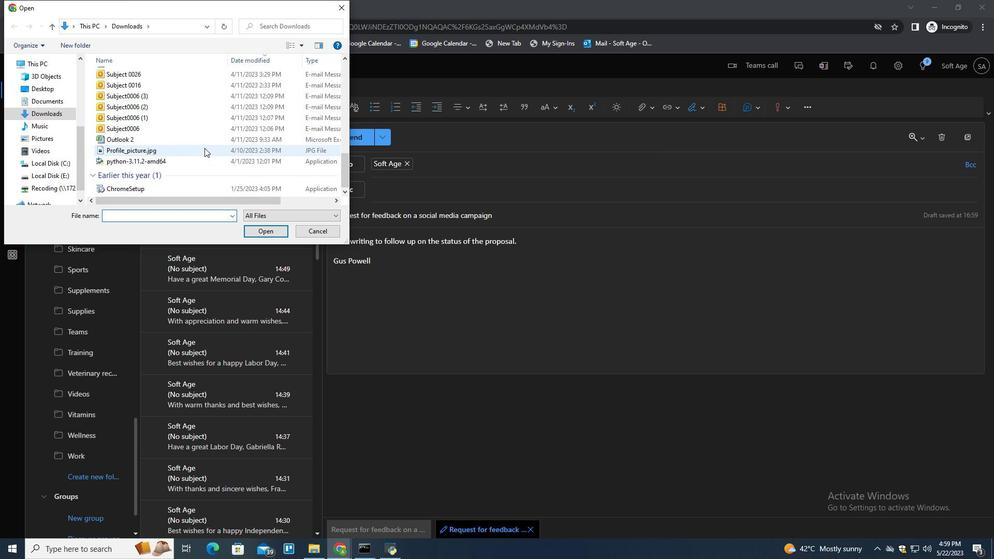 
Action: Mouse moved to (199, 149)
Screenshot: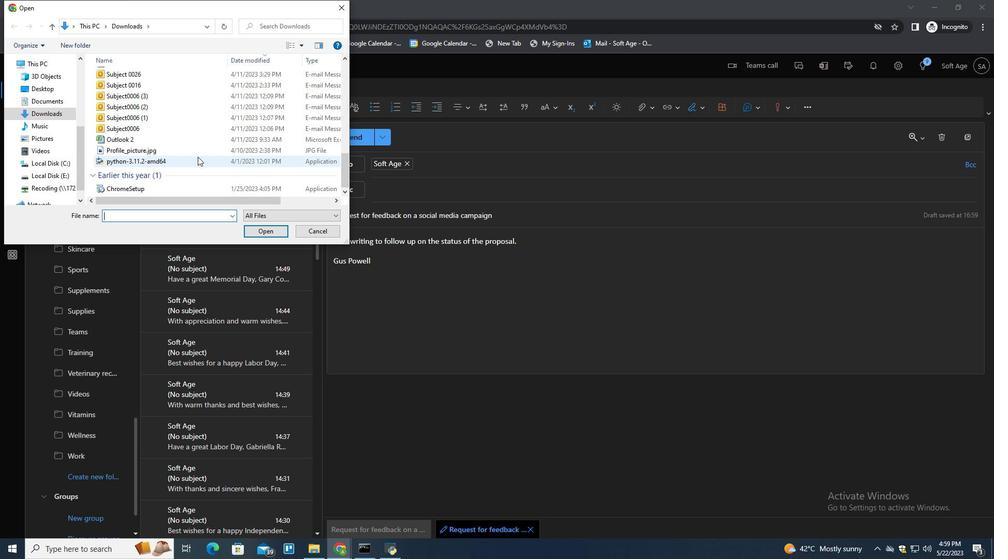 
Action: Mouse pressed left at (199, 149)
Screenshot: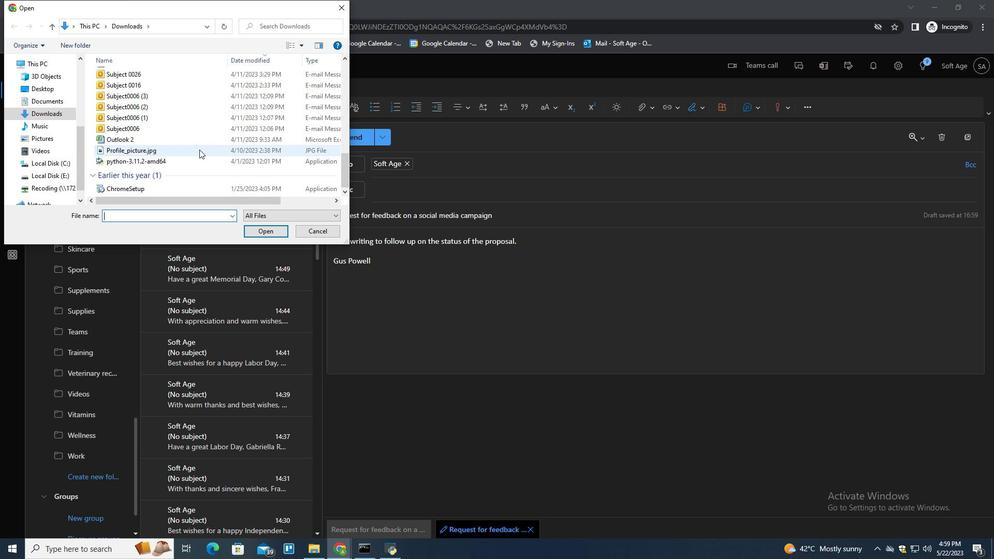 
Action: Mouse moved to (197, 183)
Screenshot: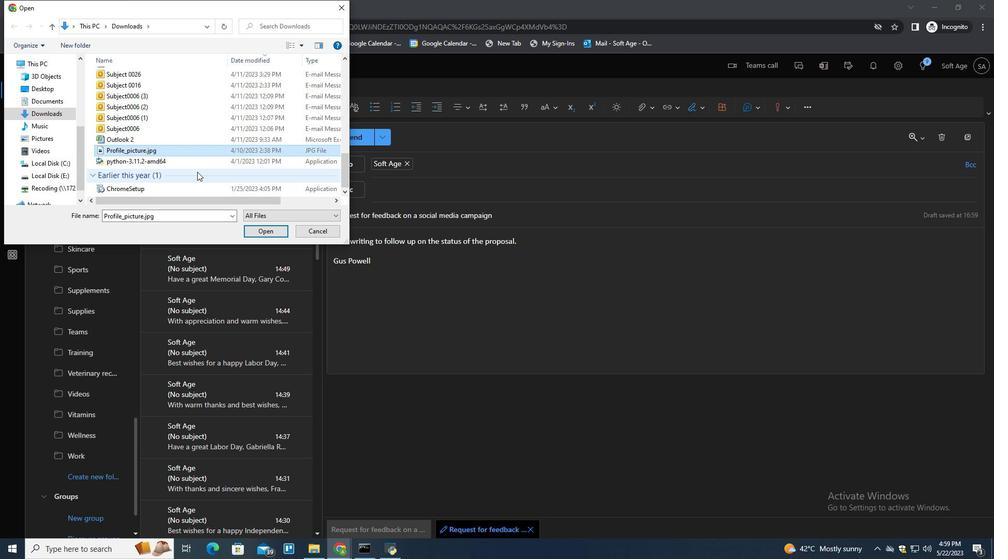 
Action: Key pressed <Key.f2><Key.shift>Slidessho<Key.backspace><Key.backspace><Key.backspace>how<Key.shift>_slik<Key.backspace>de.jpg
Screenshot: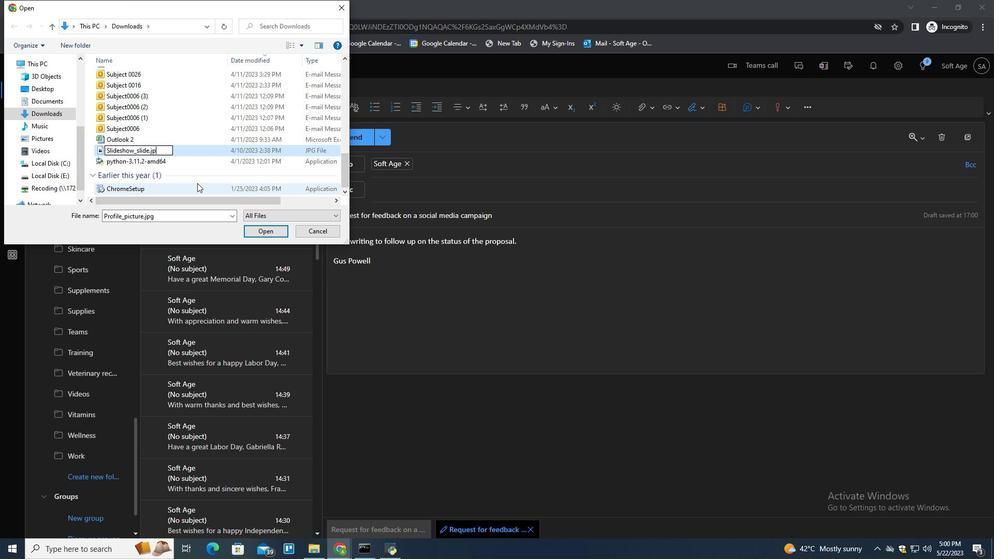 
Action: Mouse moved to (206, 151)
Screenshot: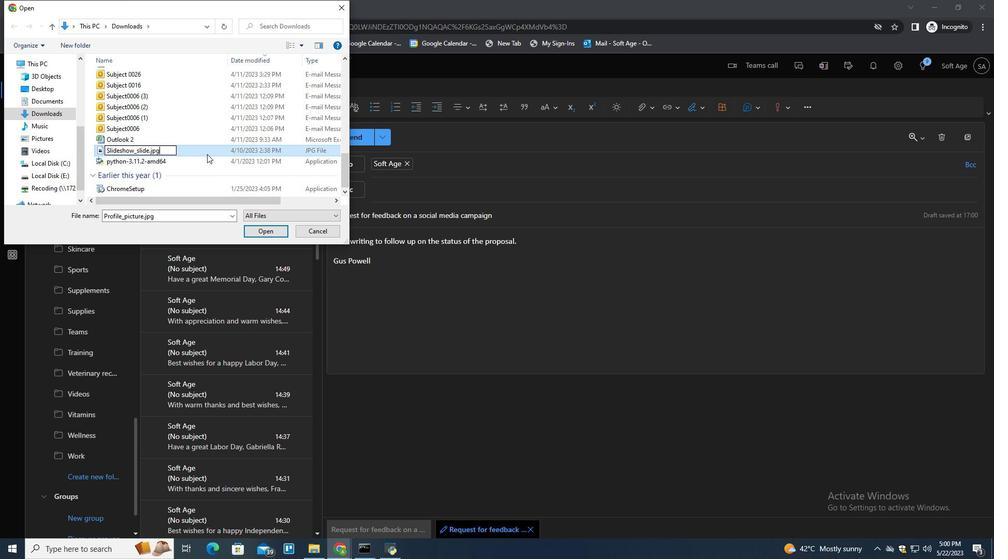 
Action: Mouse pressed left at (206, 151)
Screenshot: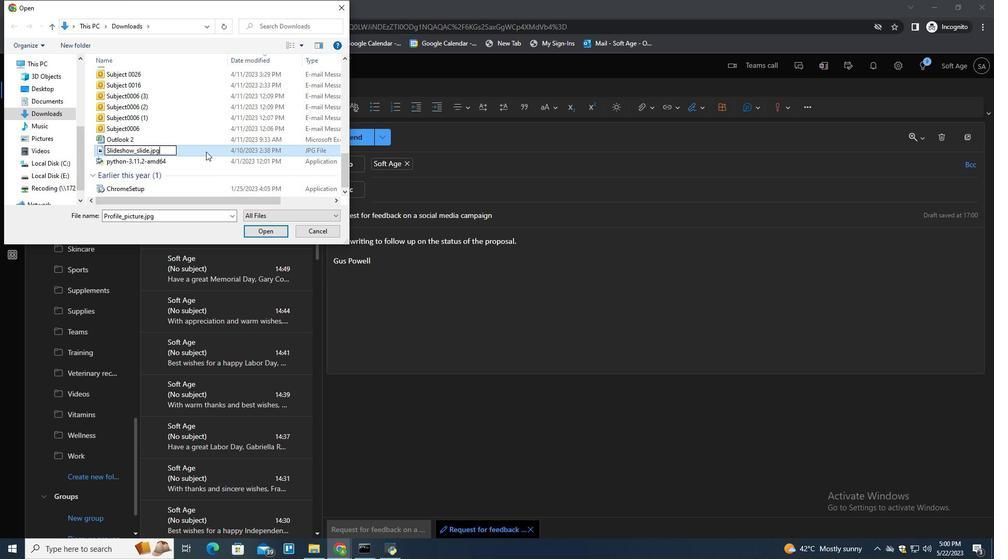 
Action: Mouse moved to (265, 234)
Screenshot: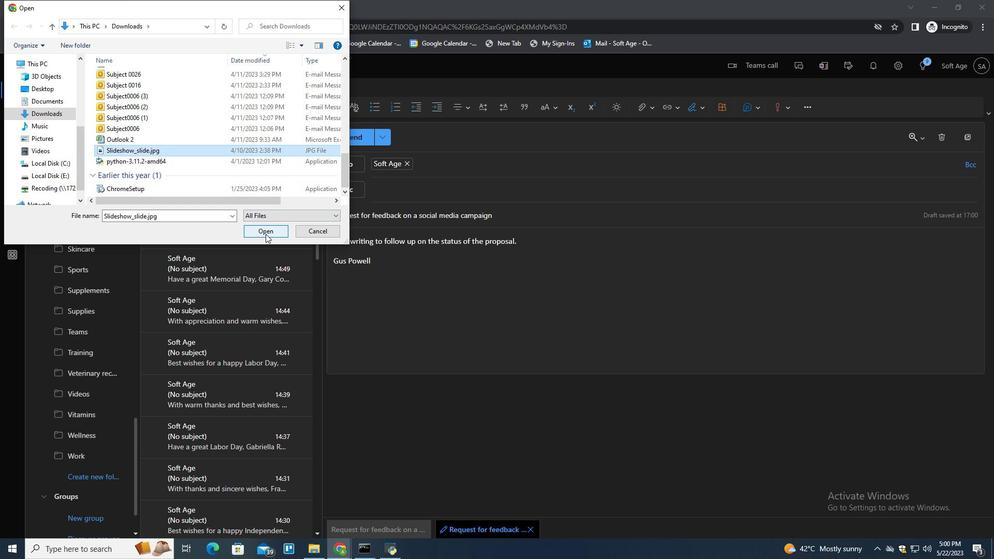 
Action: Mouse pressed left at (265, 234)
Screenshot: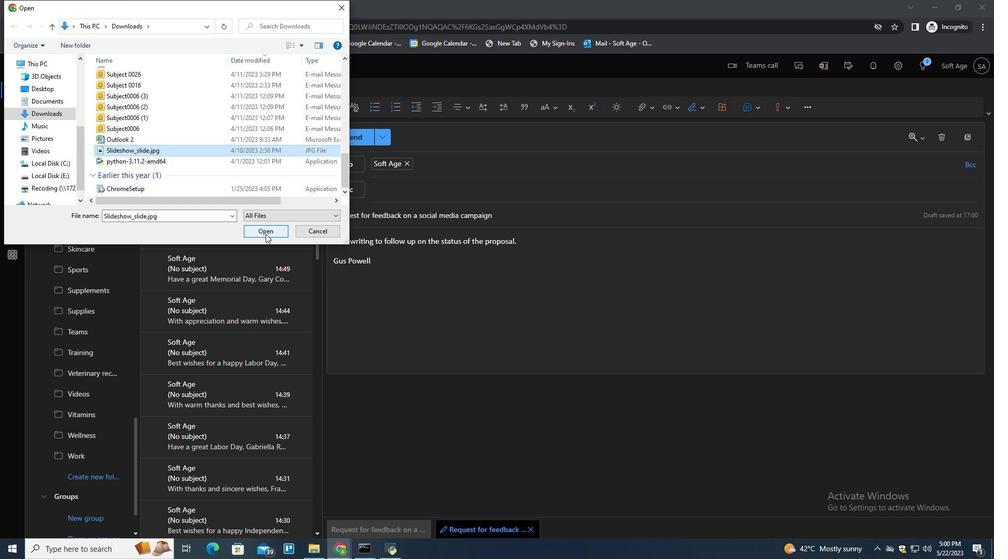 
Action: Mouse moved to (529, 310)
Screenshot: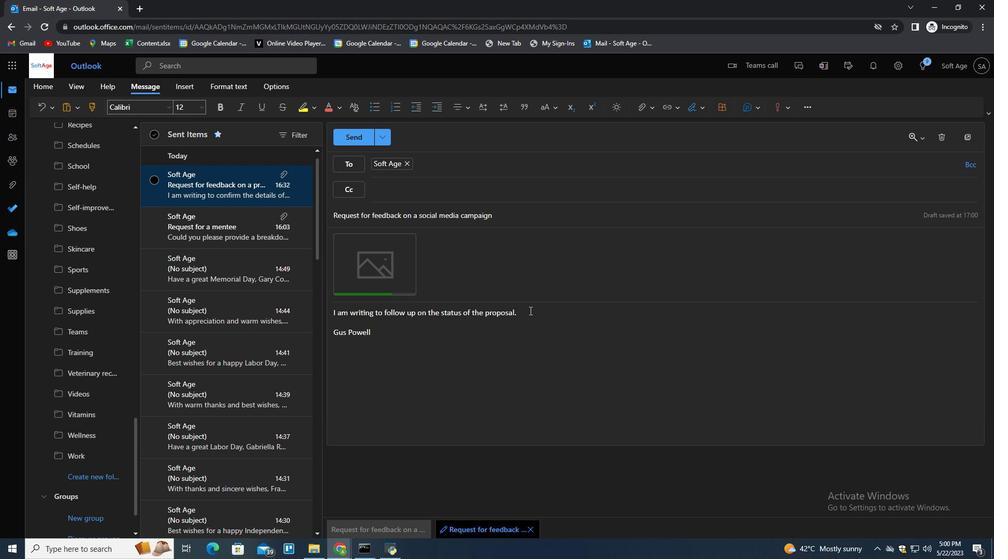 
Action: Mouse pressed left at (529, 310)
Screenshot: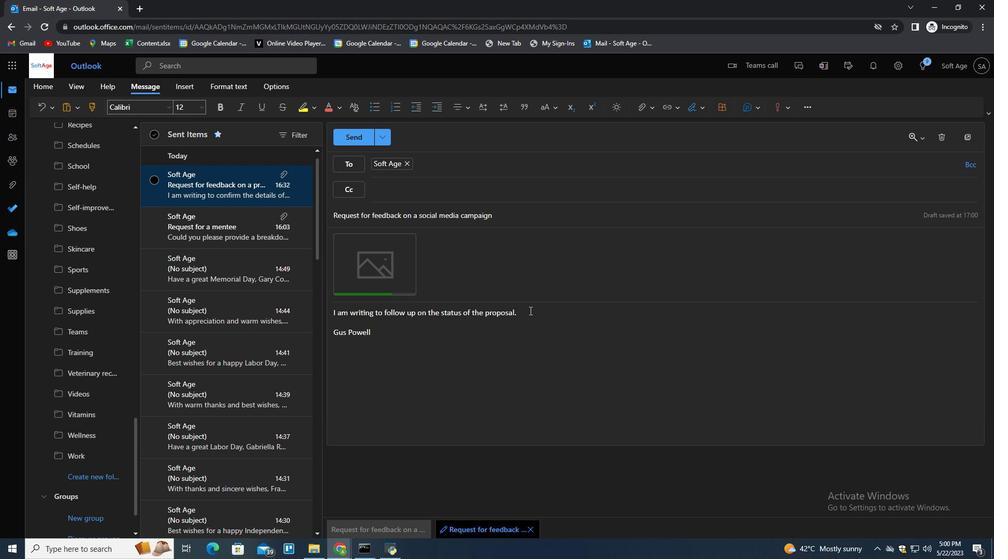 
Action: Key pressed <Key.enter>
Screenshot: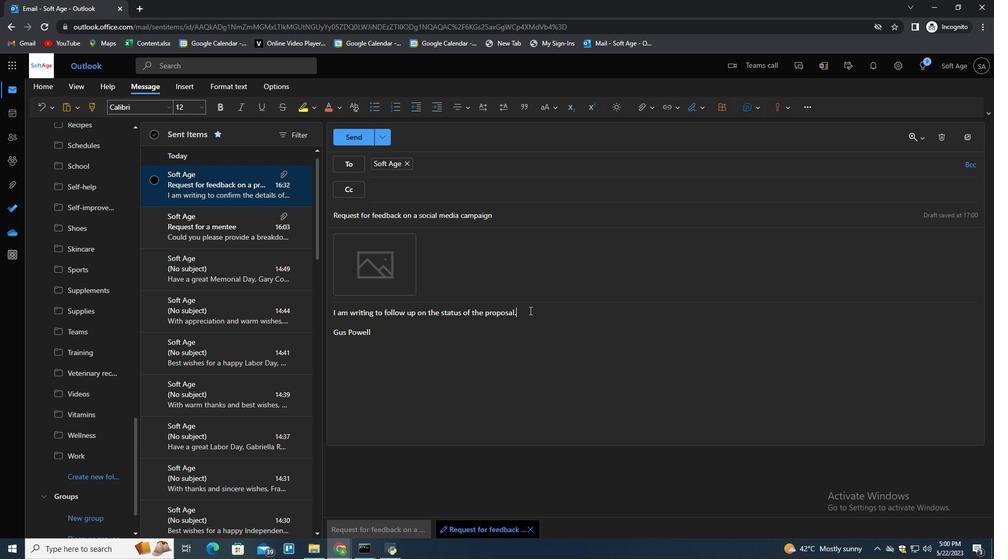 
Action: Mouse moved to (233, 229)
Screenshot: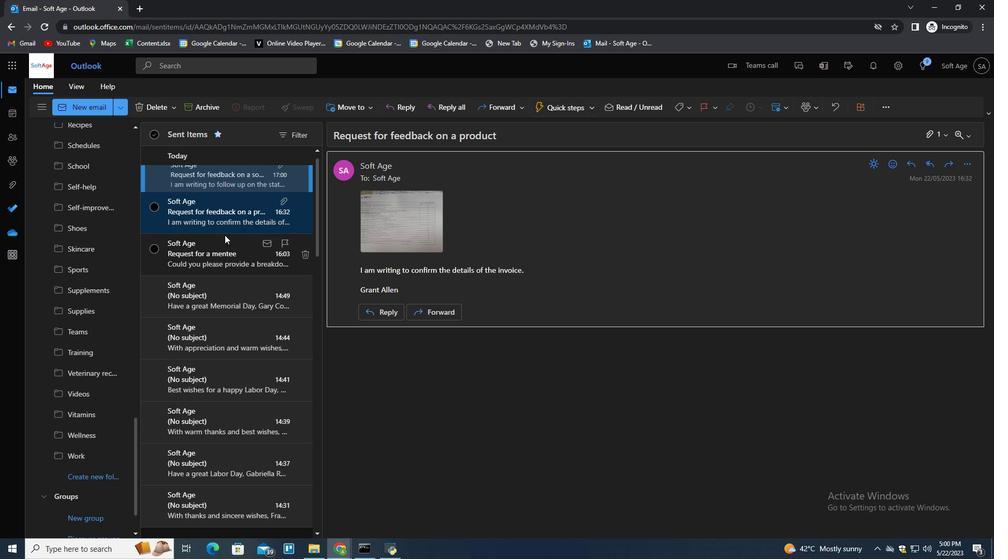 
Action: Mouse scrolled (233, 230) with delta (0, 0)
Screenshot: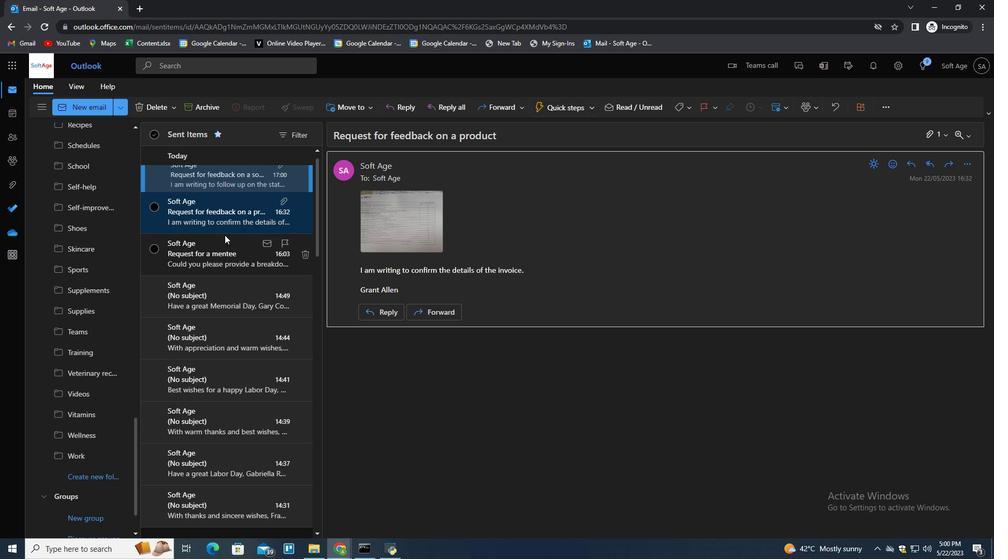 
Action: Mouse scrolled (233, 230) with delta (0, 0)
Screenshot: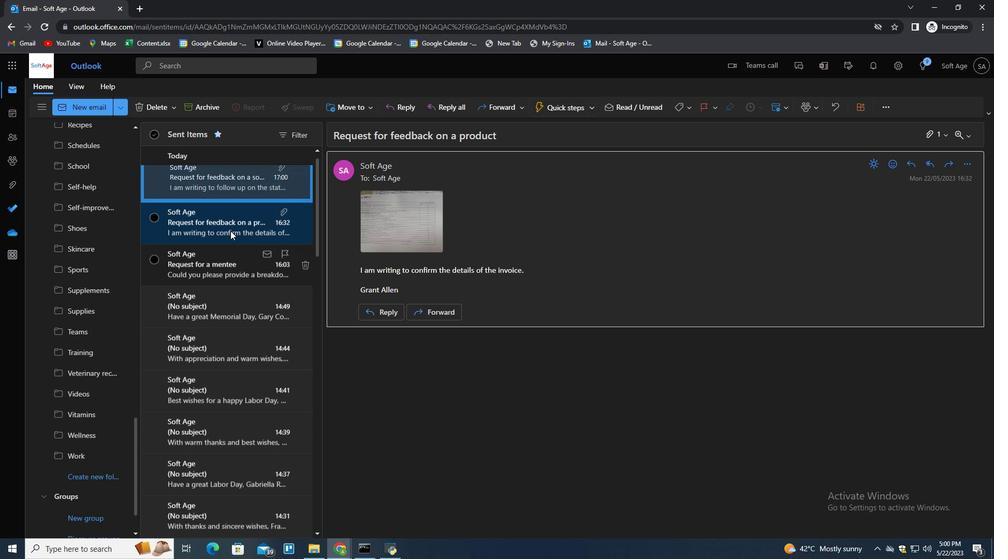 
Action: Mouse scrolled (233, 230) with delta (0, 0)
Screenshot: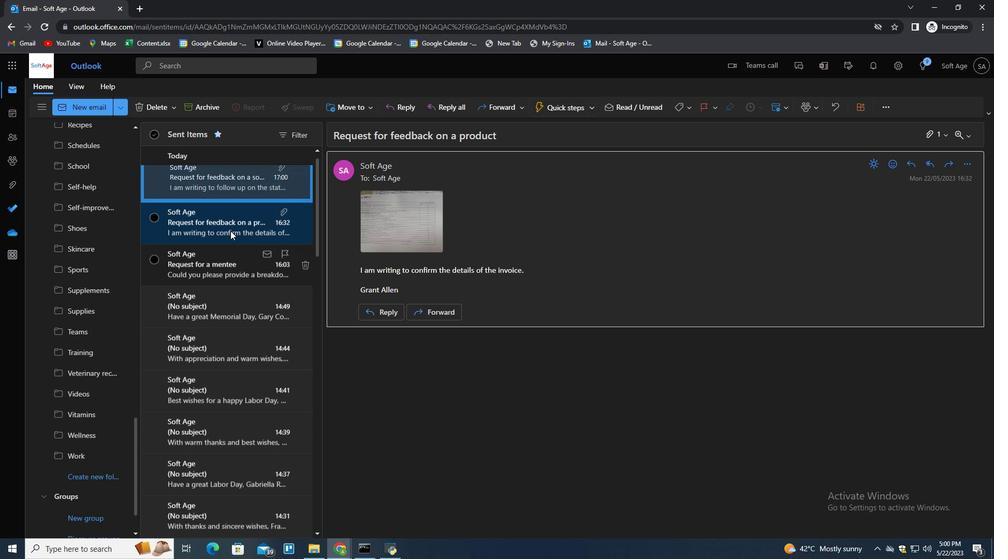 
Action: Mouse scrolled (233, 230) with delta (0, 0)
Screenshot: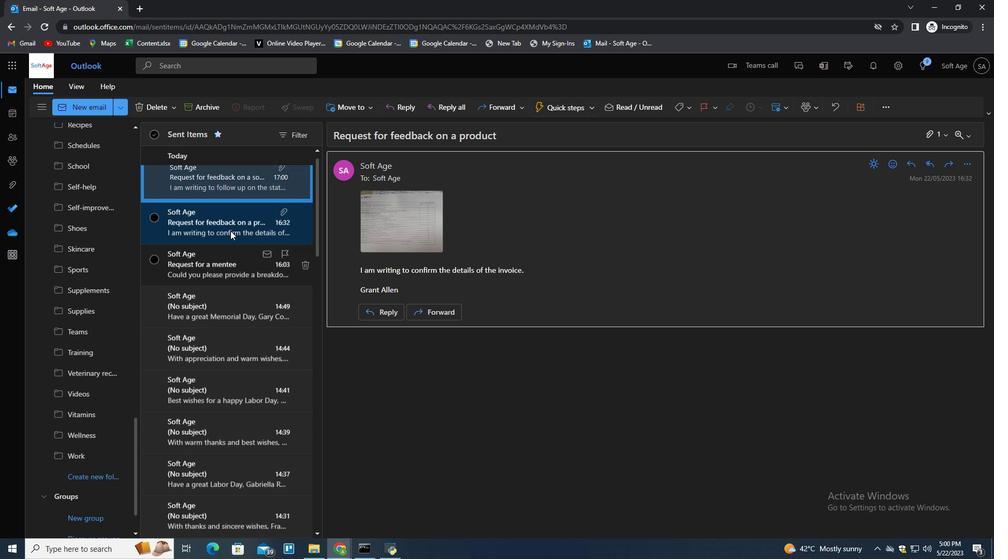 
Action: Mouse moved to (233, 229)
Screenshot: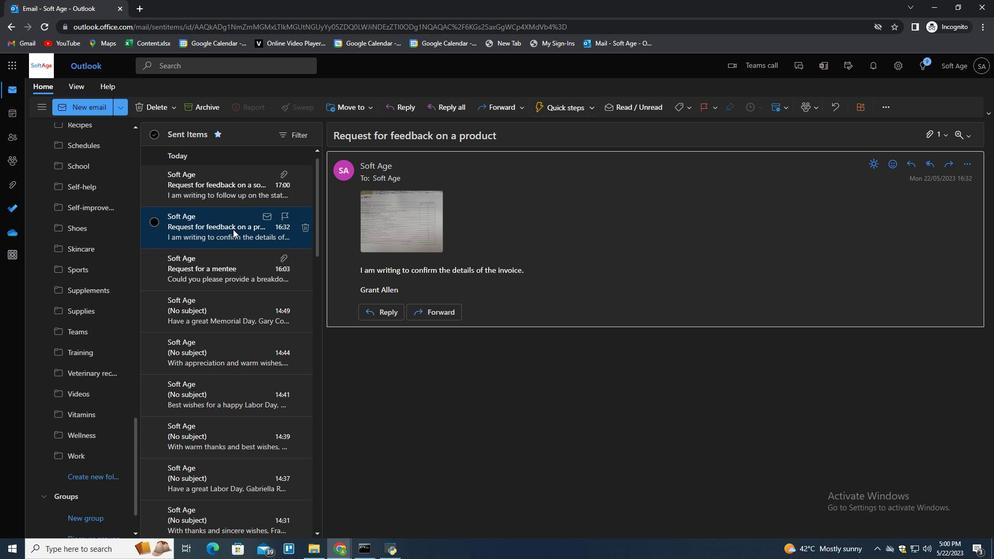 
Action: Mouse scrolled (233, 230) with delta (0, 0)
Screenshot: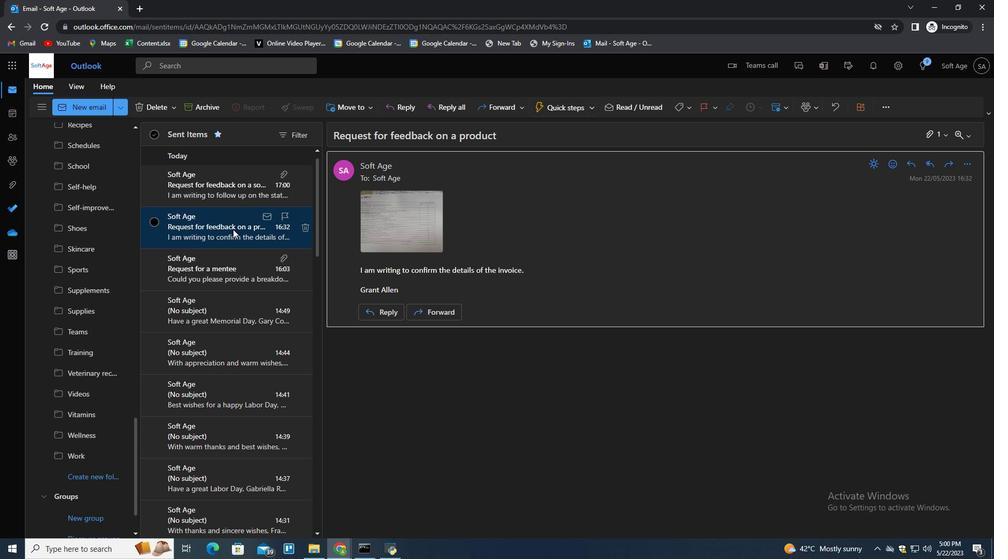 
Action: Mouse moved to (234, 179)
Screenshot: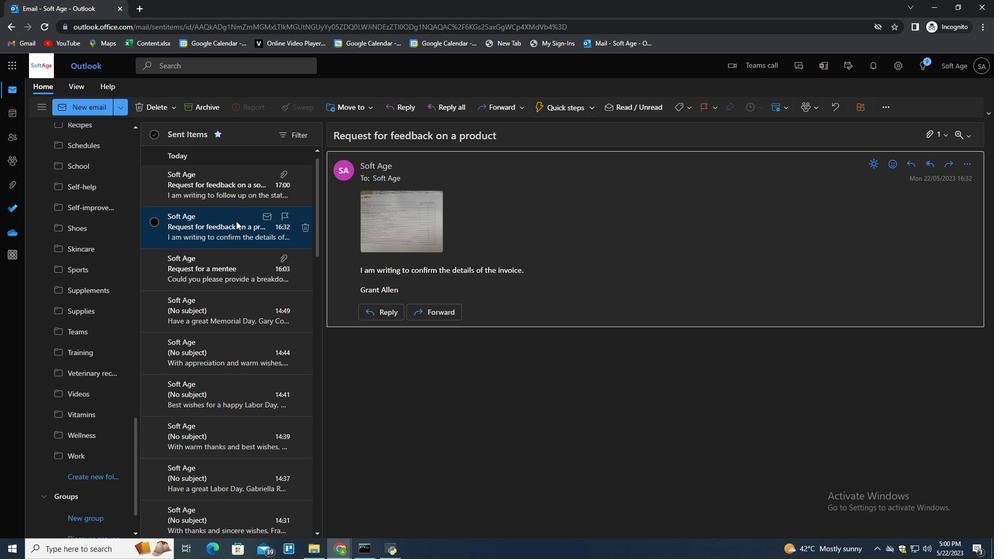 
Action: Mouse pressed right at (234, 179)
Screenshot: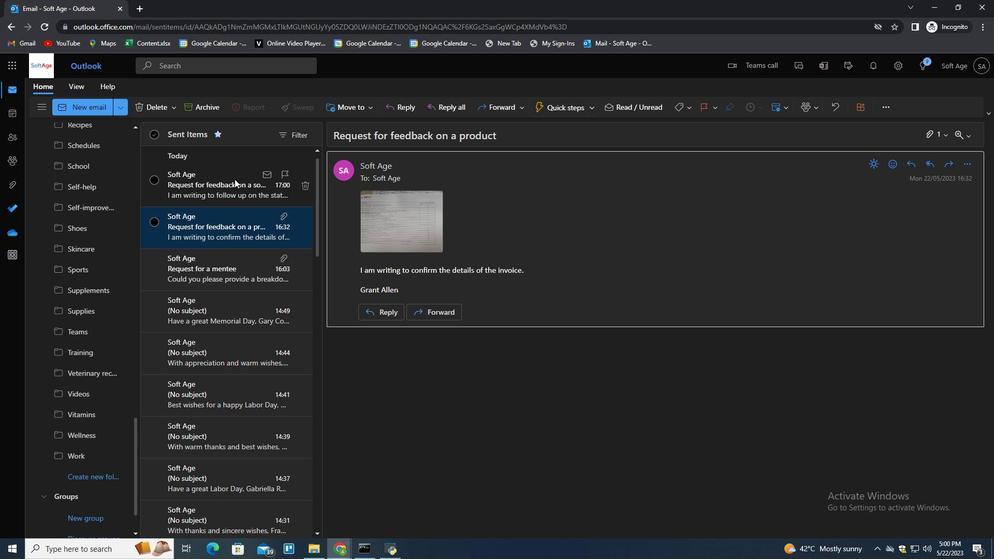 
Action: Mouse moved to (258, 220)
Screenshot: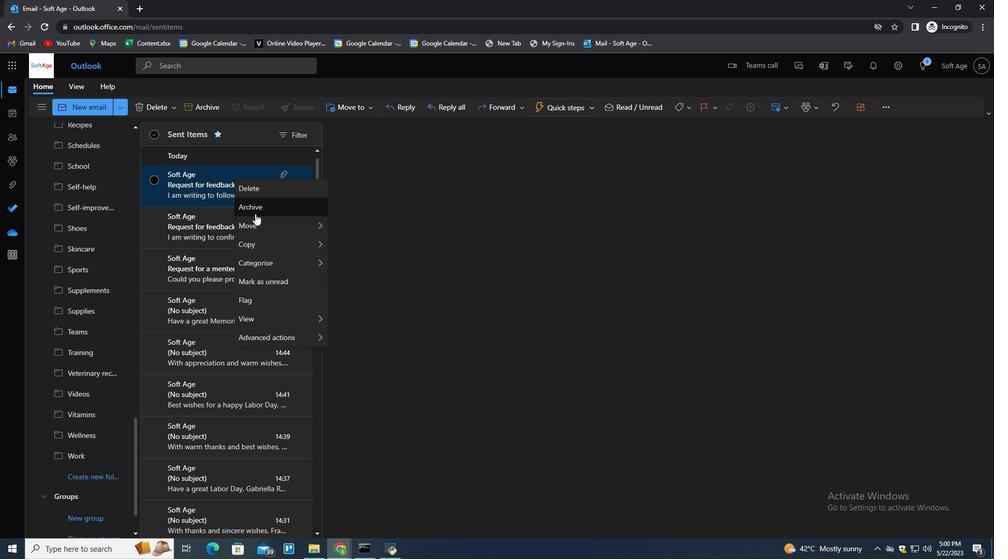 
Action: Mouse pressed left at (258, 220)
Screenshot: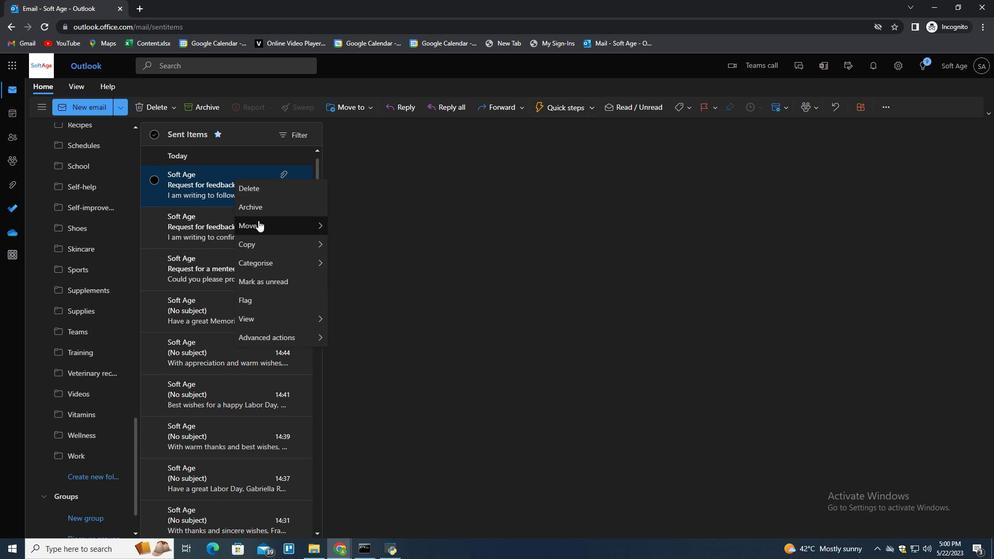 
Action: Mouse moved to (382, 226)
Screenshot: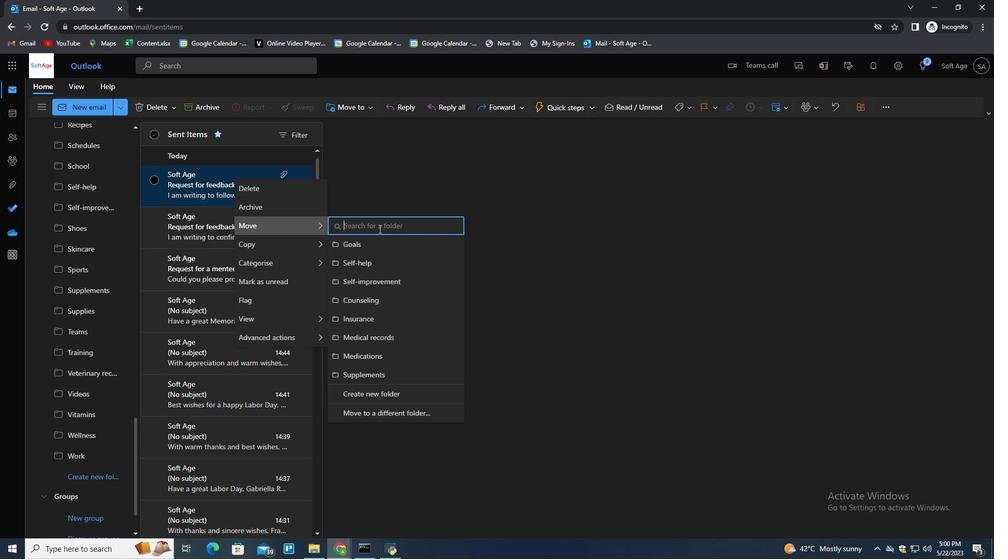 
Action: Mouse pressed left at (382, 226)
Screenshot: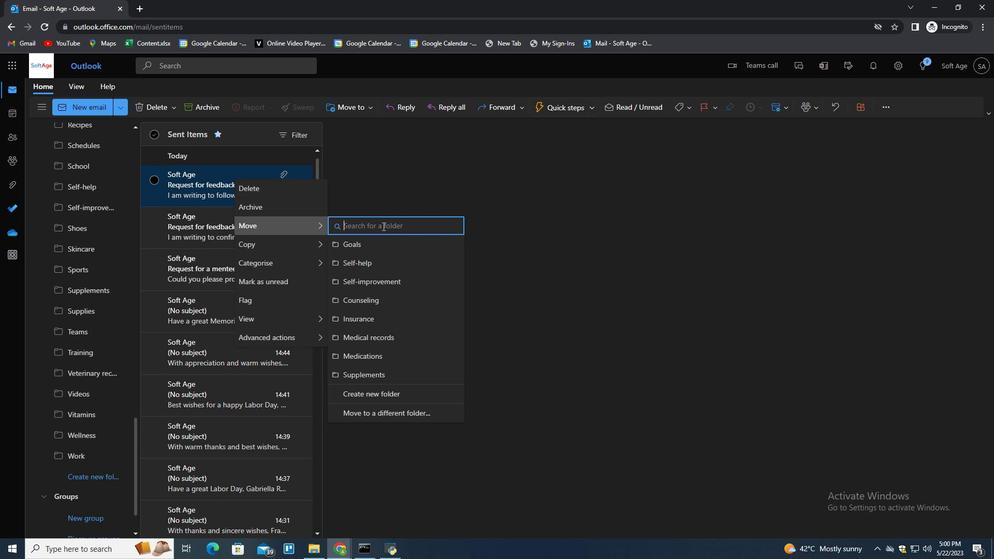 
Action: Key pressed <Key.shift>Journaling<Key.down><Key.enter>
Screenshot: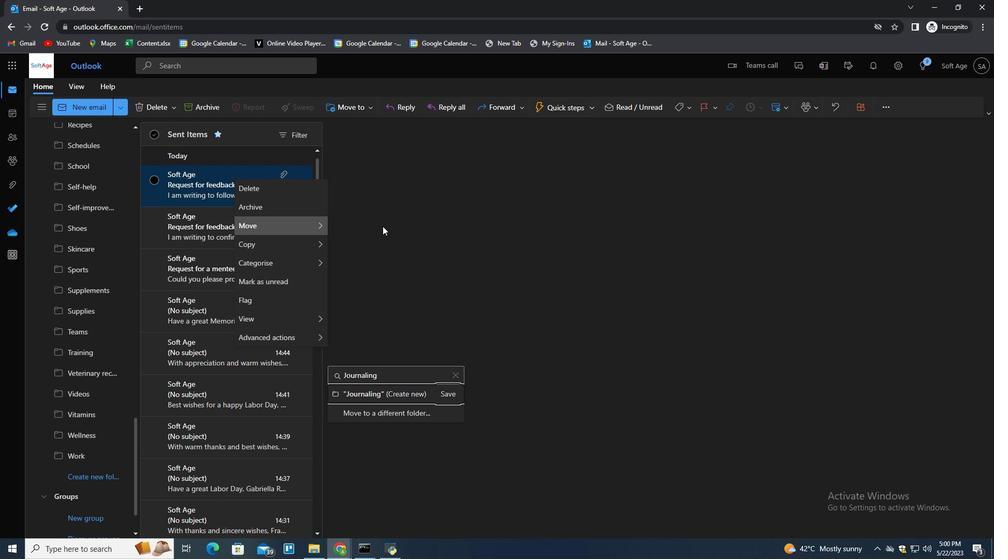 
